 Task: Sort the unsolved tickets in your groups, order by Request date in descending order.
Action: Mouse moved to (22, 324)
Screenshot: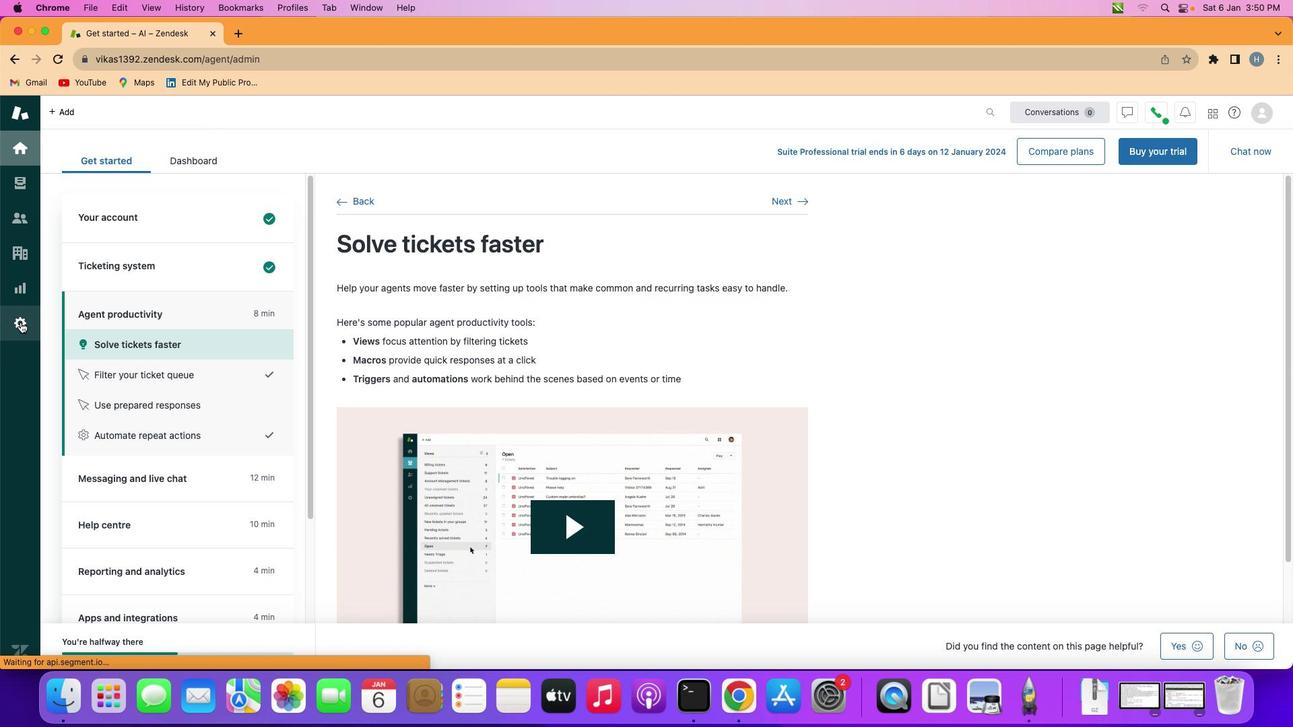 
Action: Mouse pressed left at (22, 324)
Screenshot: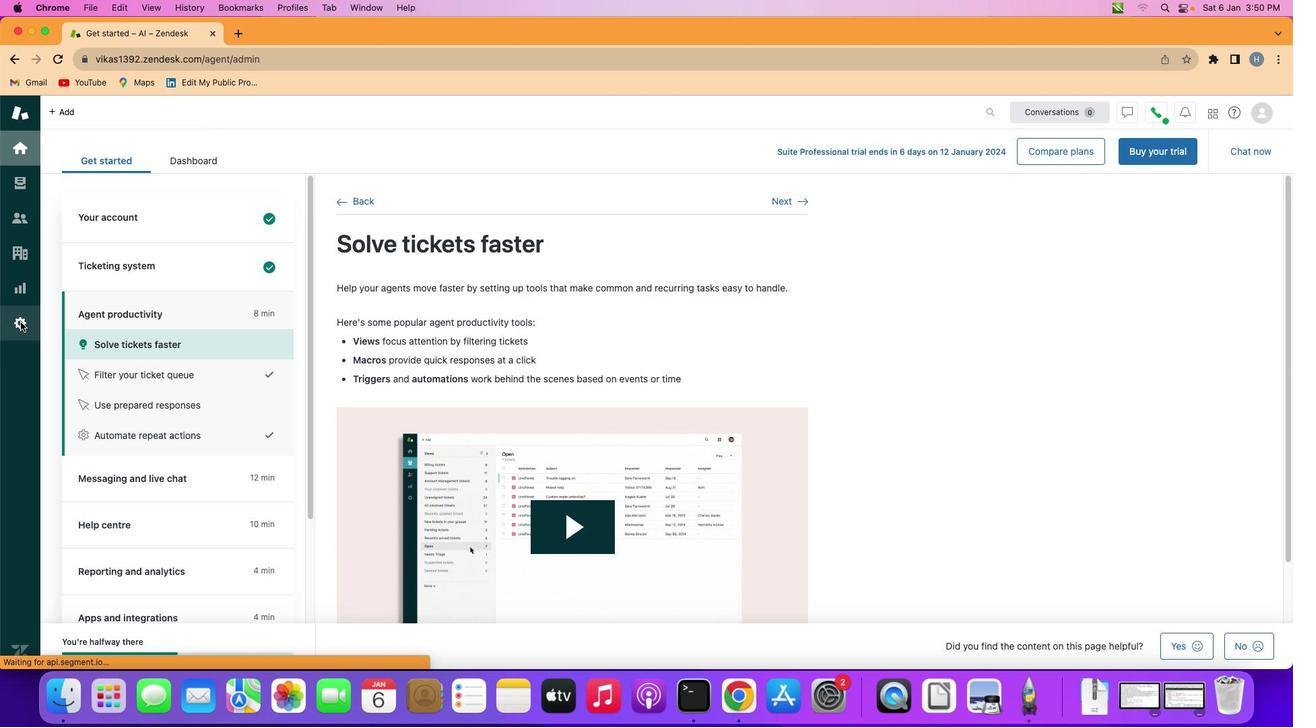 
Action: Mouse moved to (420, 513)
Screenshot: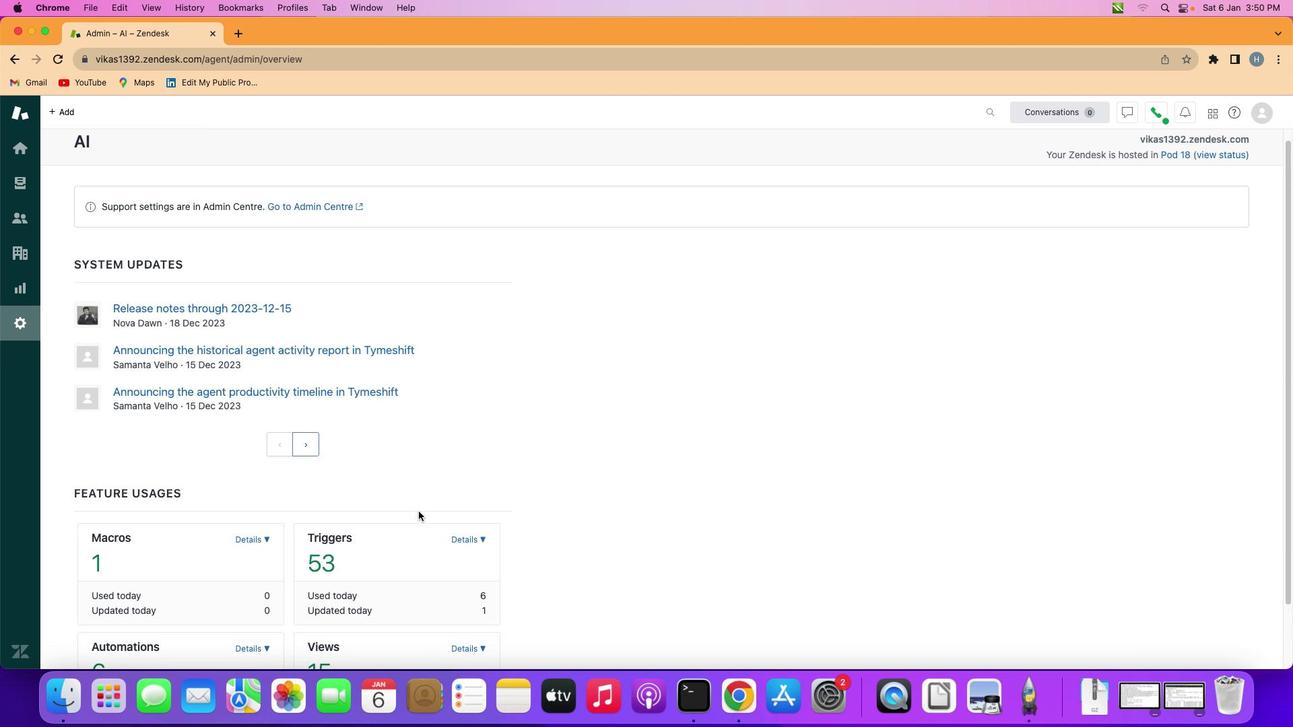 
Action: Mouse scrolled (420, 513) with delta (2, 1)
Screenshot: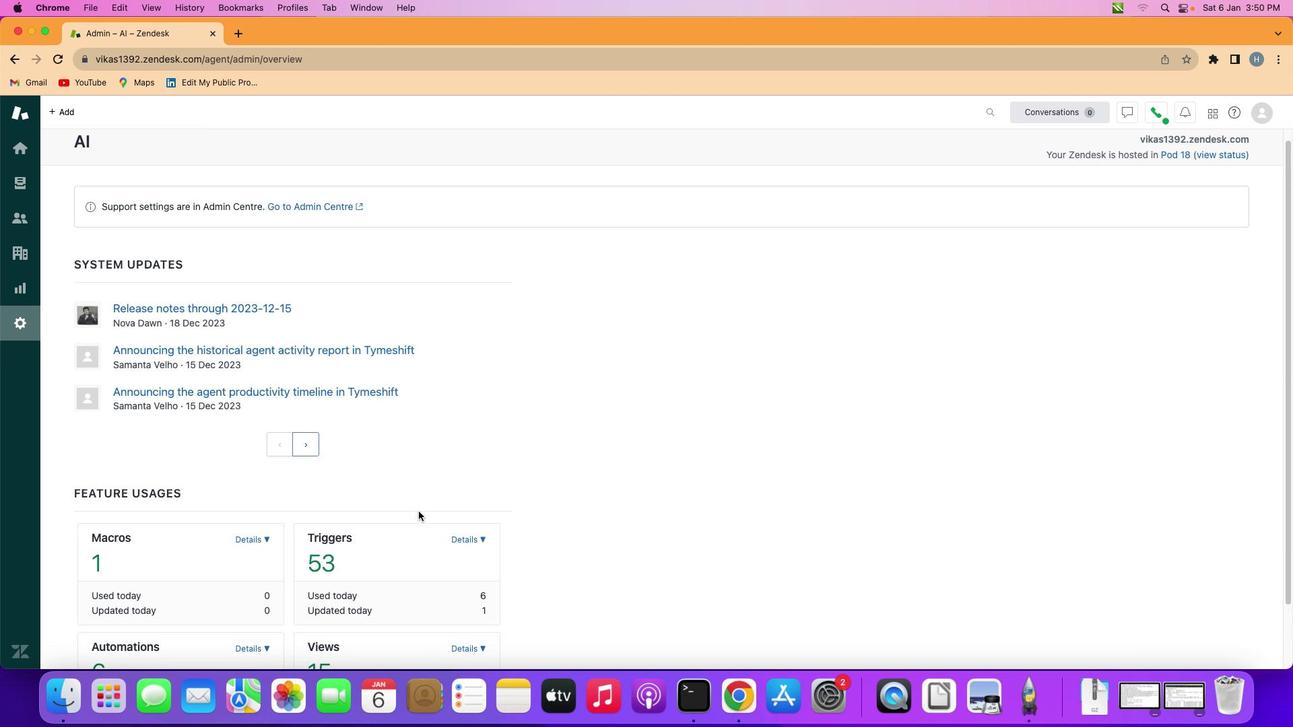 
Action: Mouse scrolled (420, 513) with delta (2, 1)
Screenshot: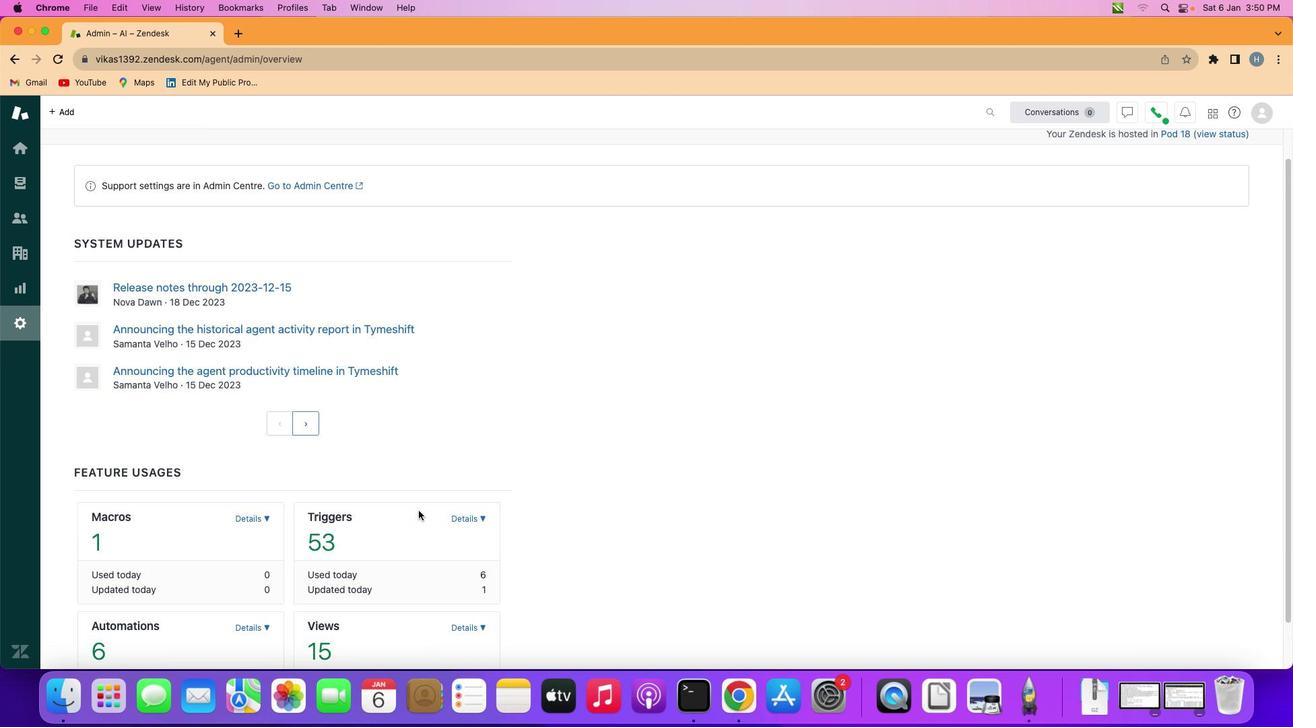 
Action: Mouse scrolled (420, 513) with delta (2, 1)
Screenshot: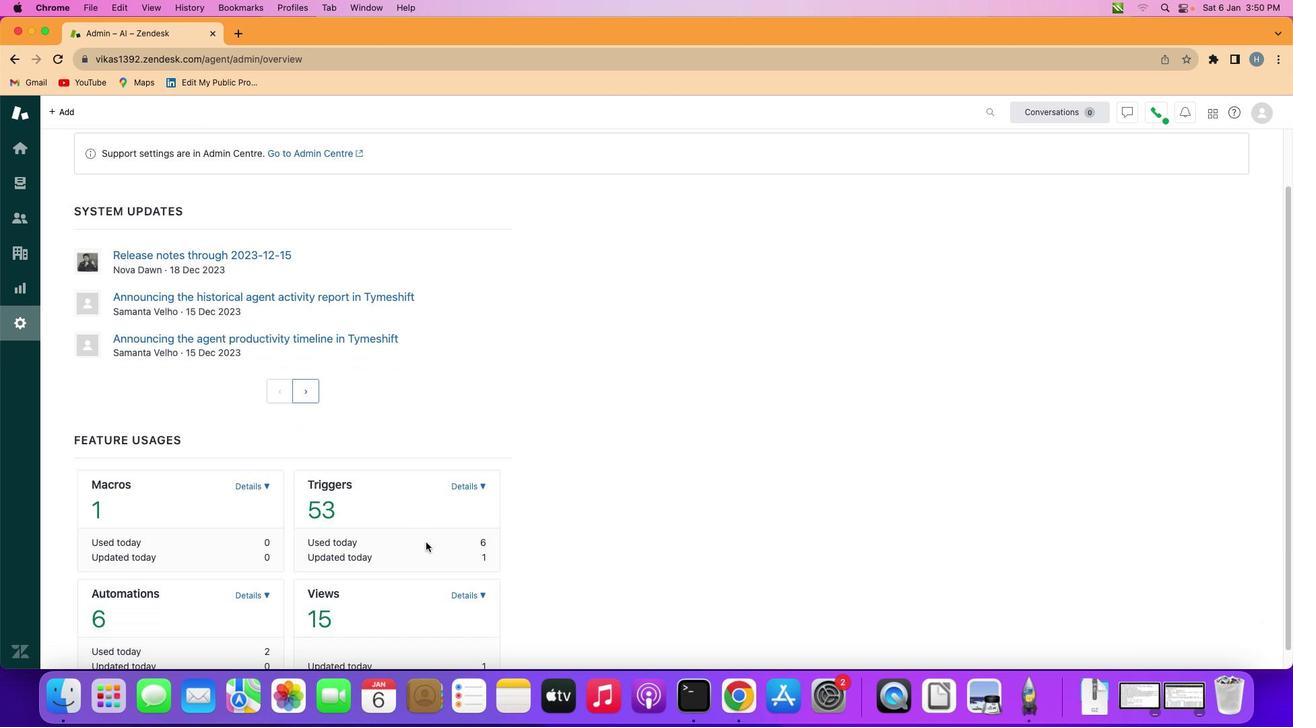 
Action: Mouse scrolled (420, 513) with delta (2, 1)
Screenshot: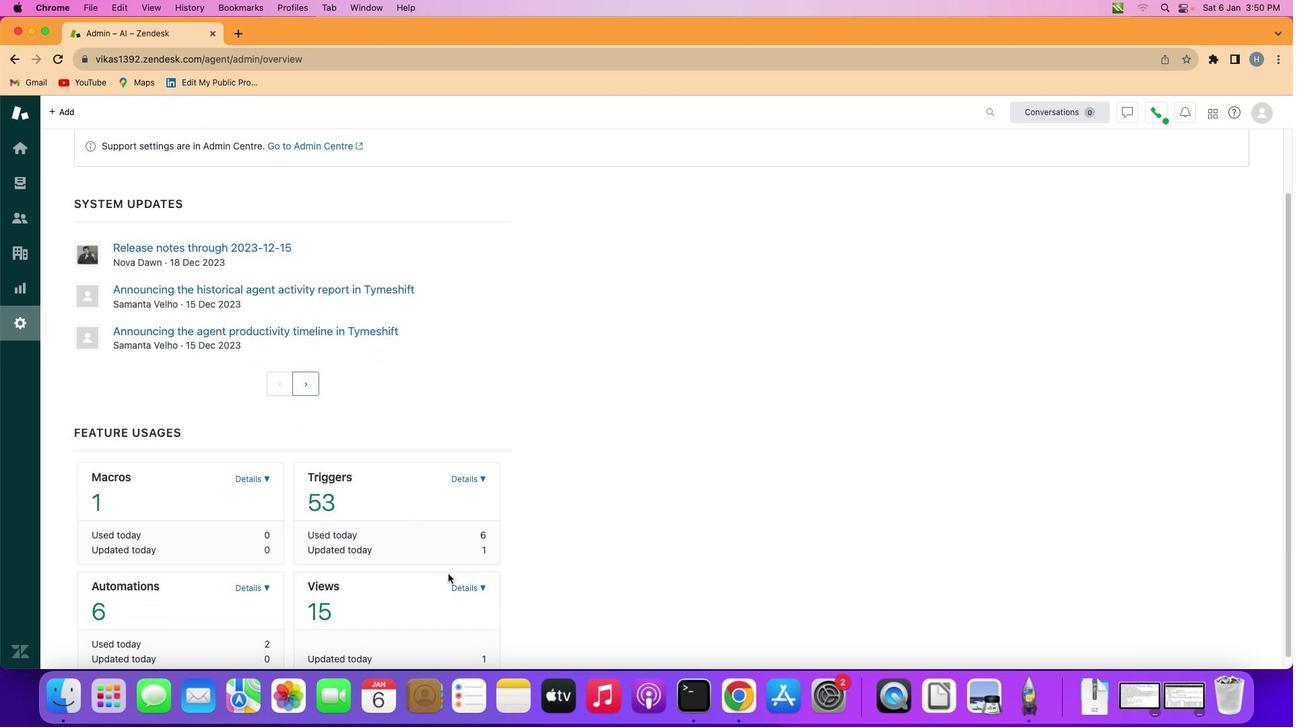 
Action: Mouse moved to (470, 590)
Screenshot: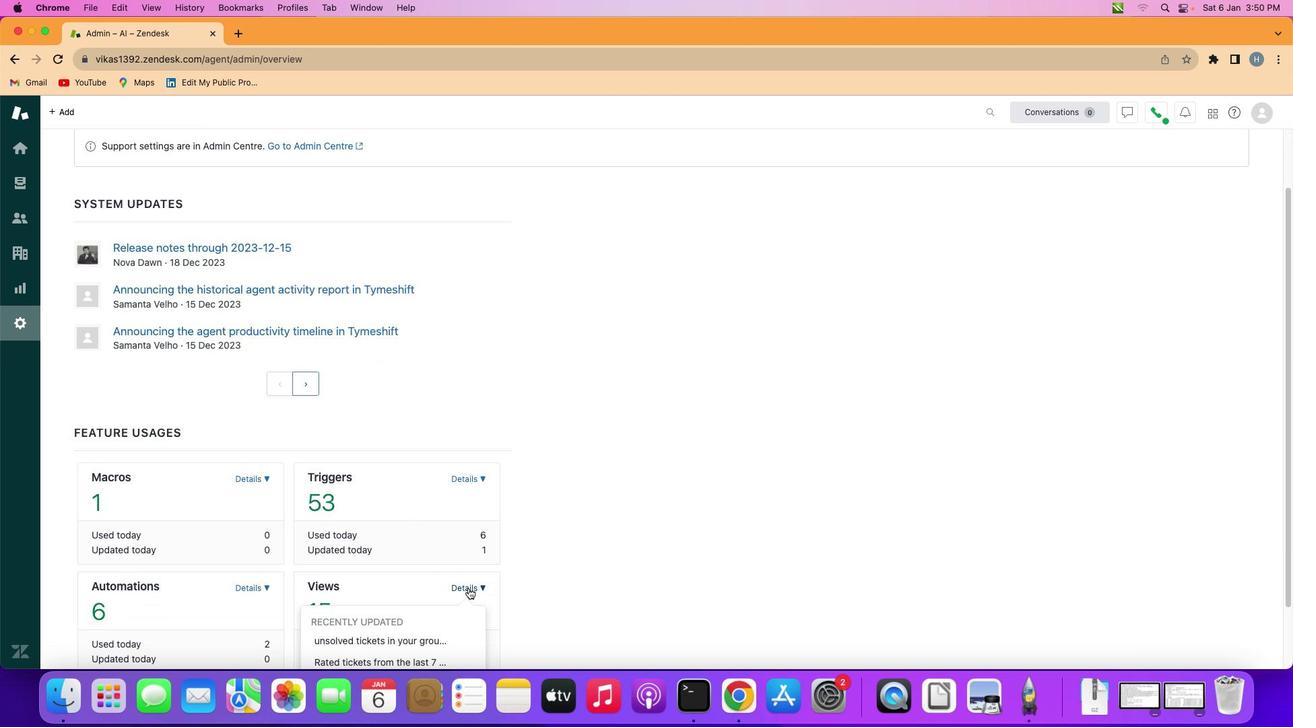 
Action: Mouse pressed left at (470, 590)
Screenshot: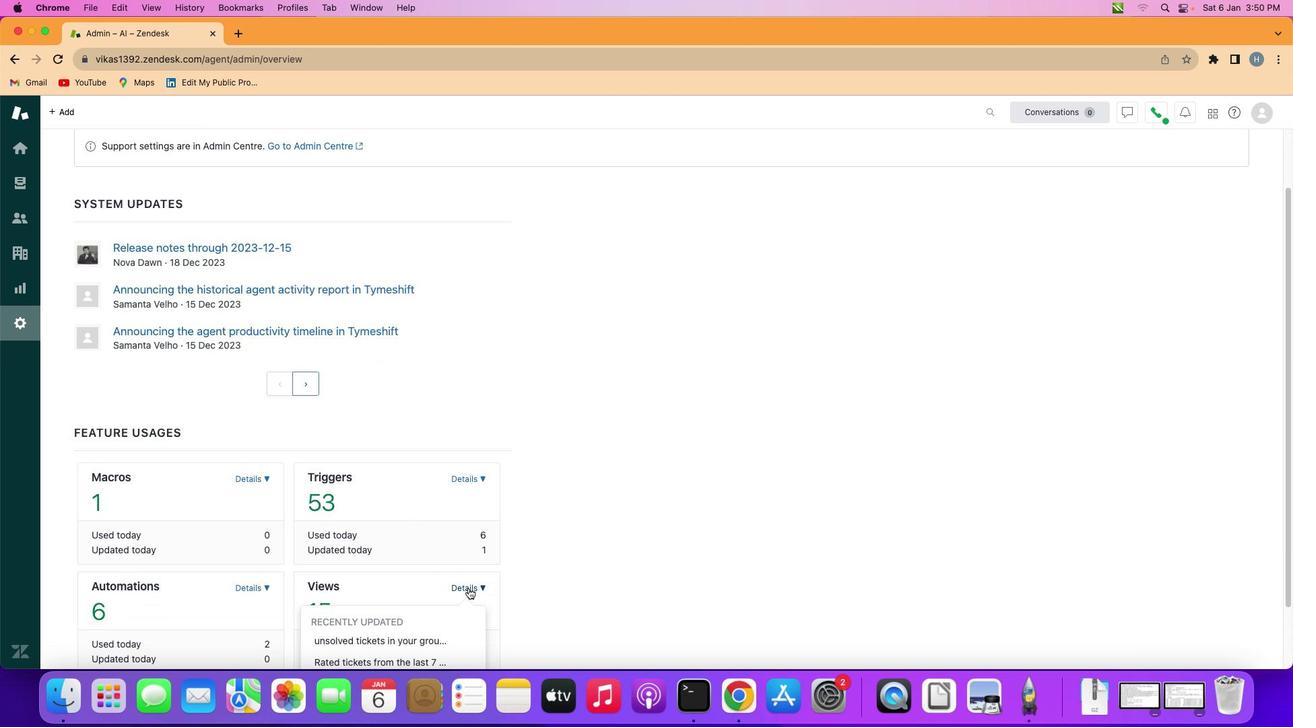 
Action: Mouse moved to (407, 643)
Screenshot: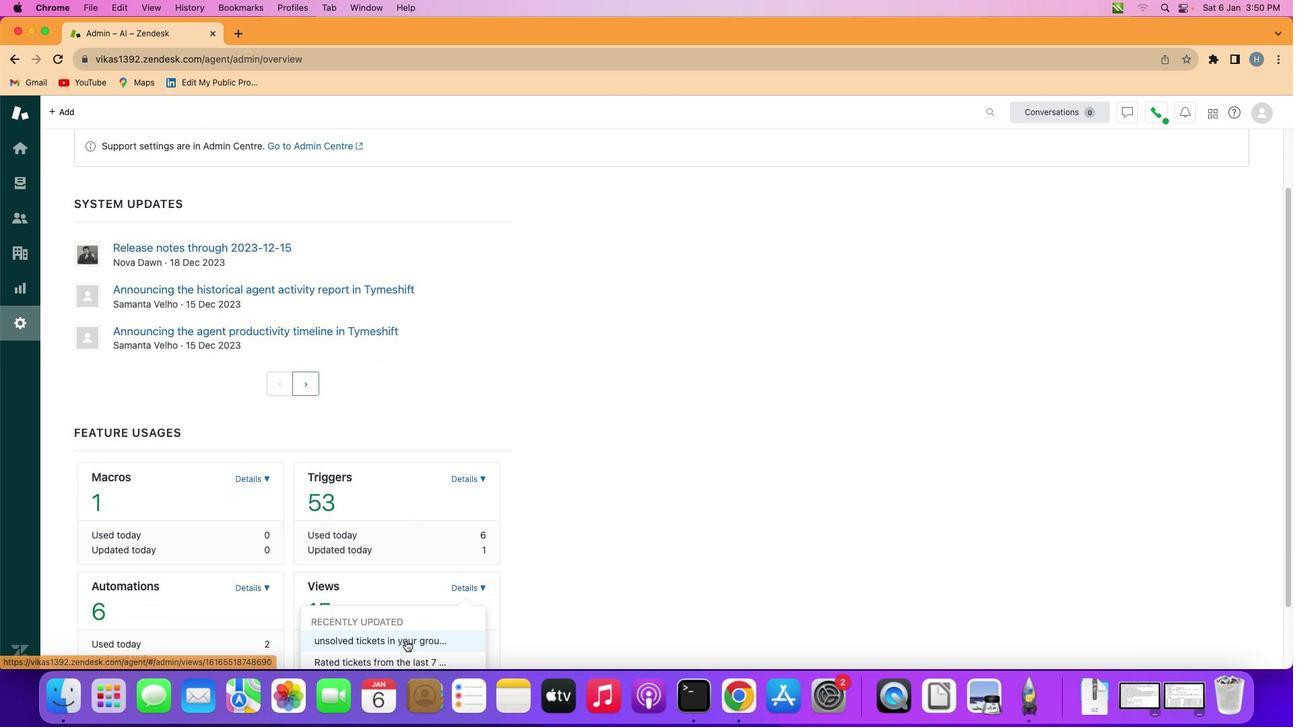 
Action: Mouse pressed left at (407, 643)
Screenshot: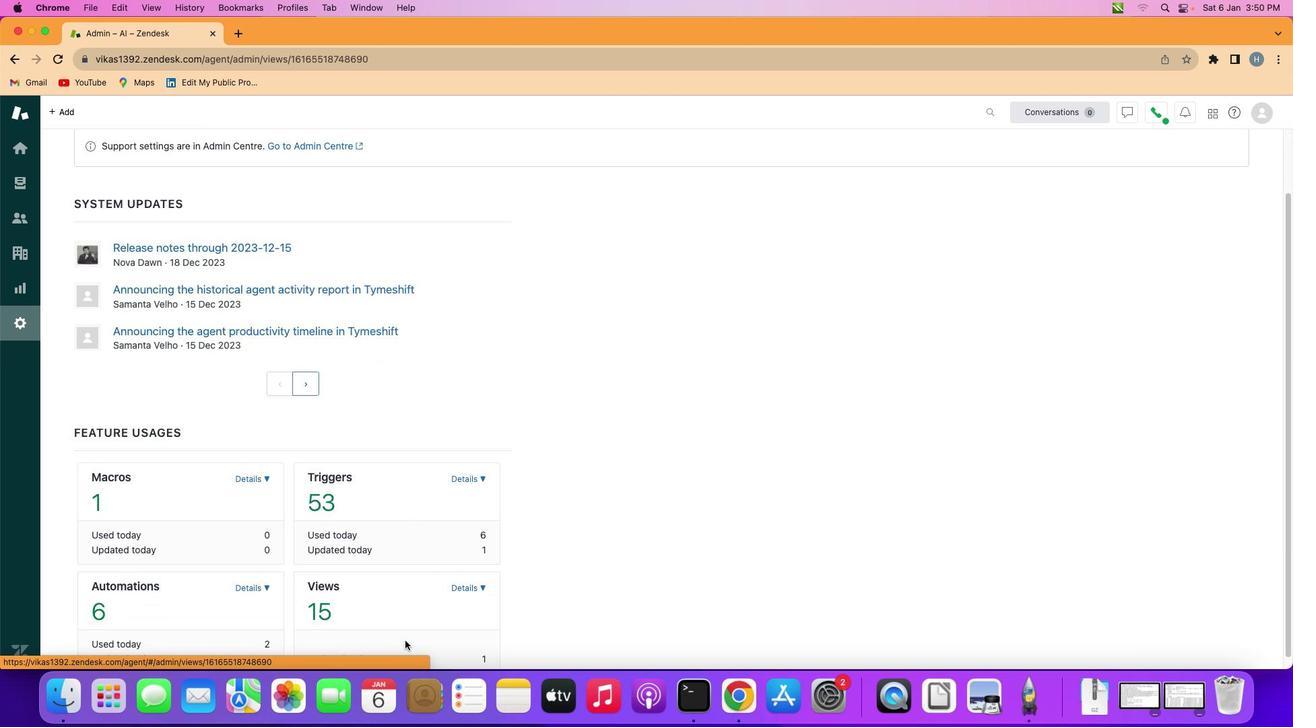 
Action: Mouse moved to (441, 542)
Screenshot: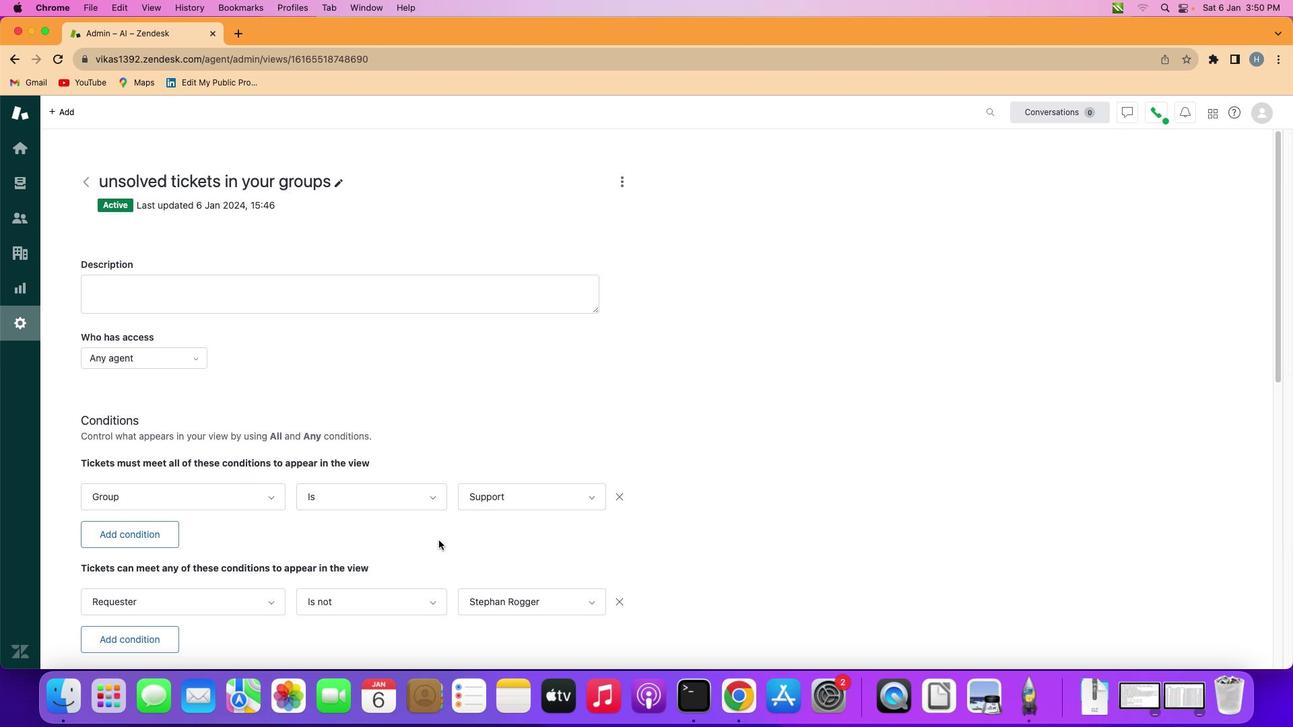 
Action: Mouse scrolled (441, 542) with delta (2, 1)
Screenshot: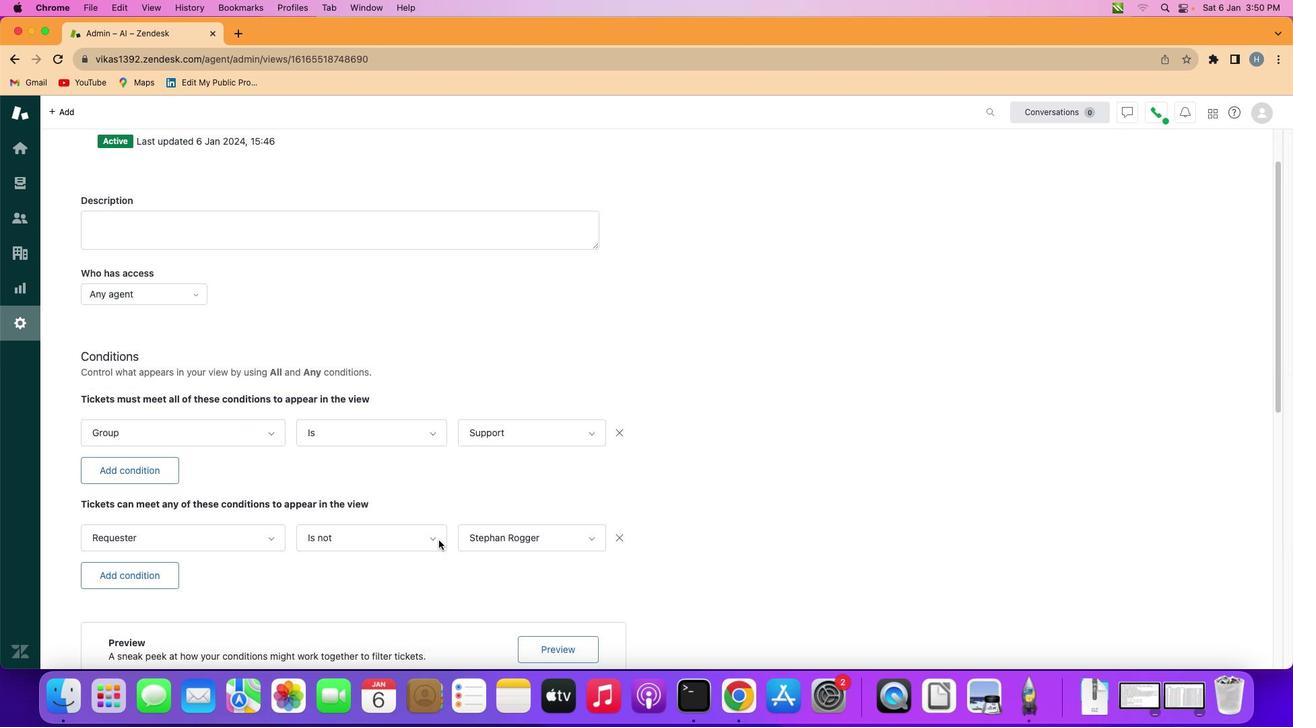 
Action: Mouse scrolled (441, 542) with delta (2, 2)
Screenshot: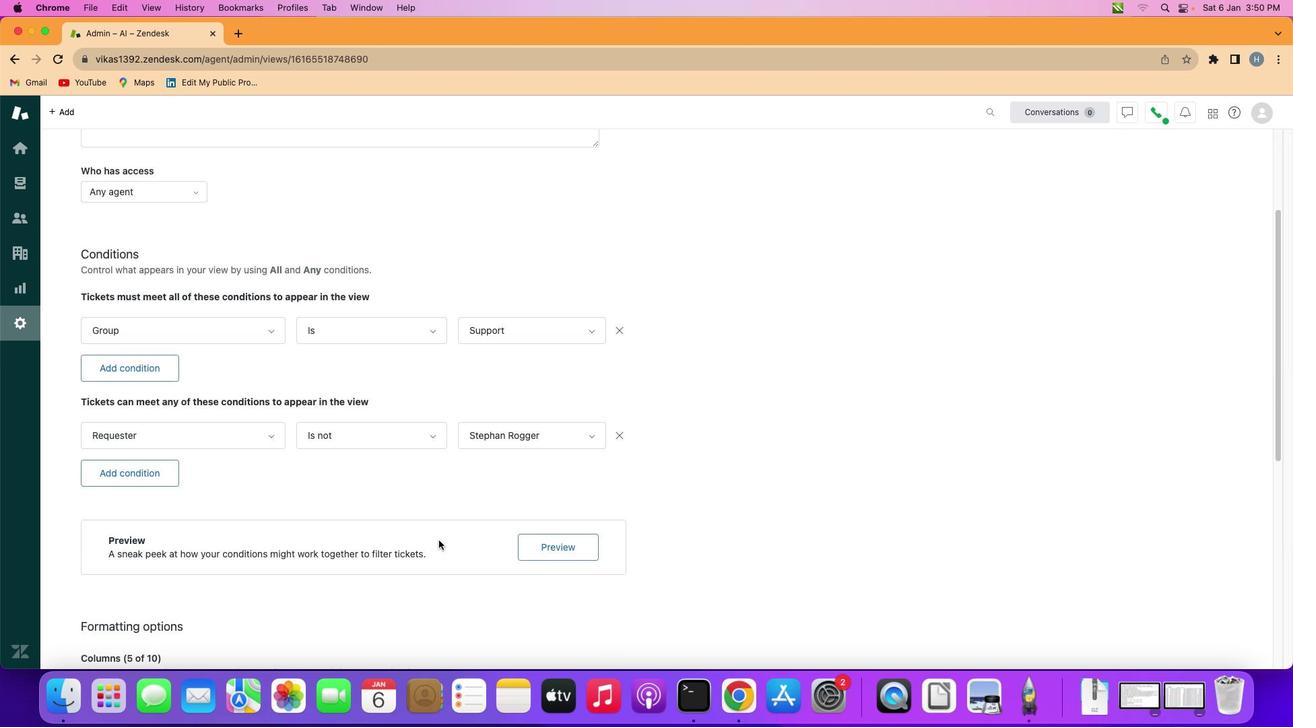 
Action: Mouse scrolled (441, 542) with delta (2, 0)
Screenshot: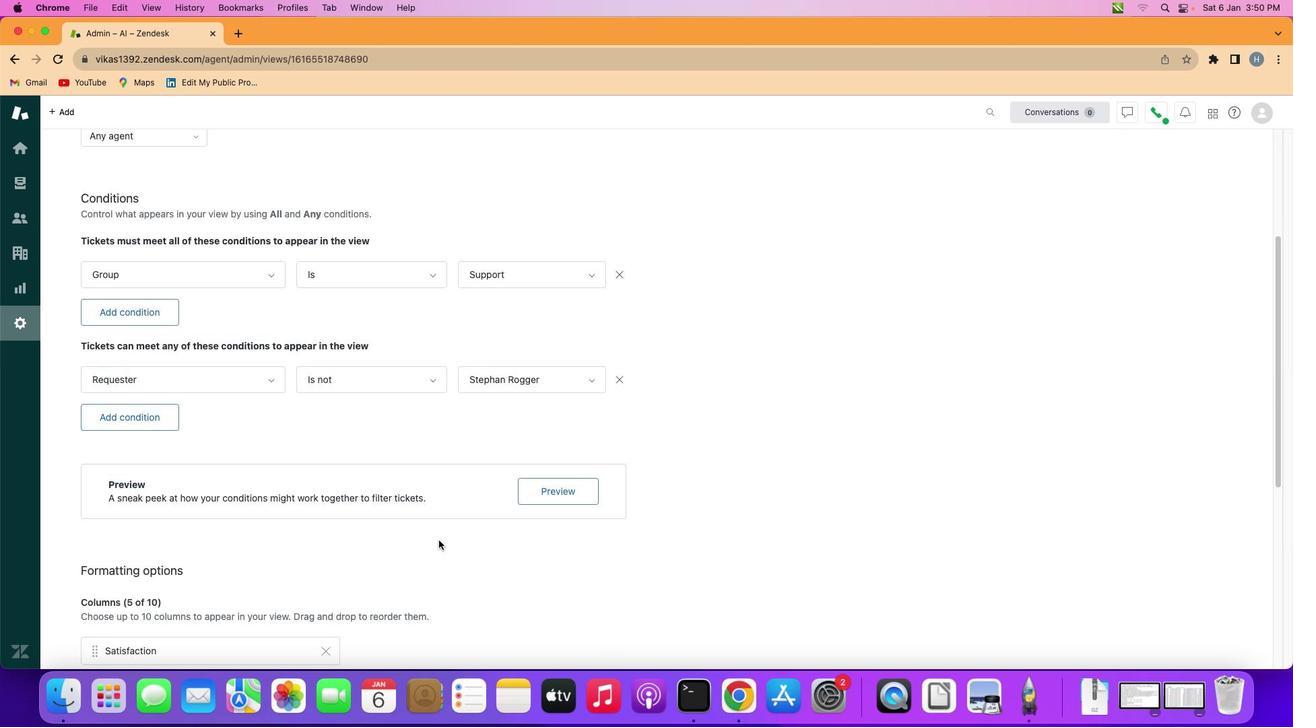 
Action: Mouse scrolled (441, 542) with delta (2, 0)
Screenshot: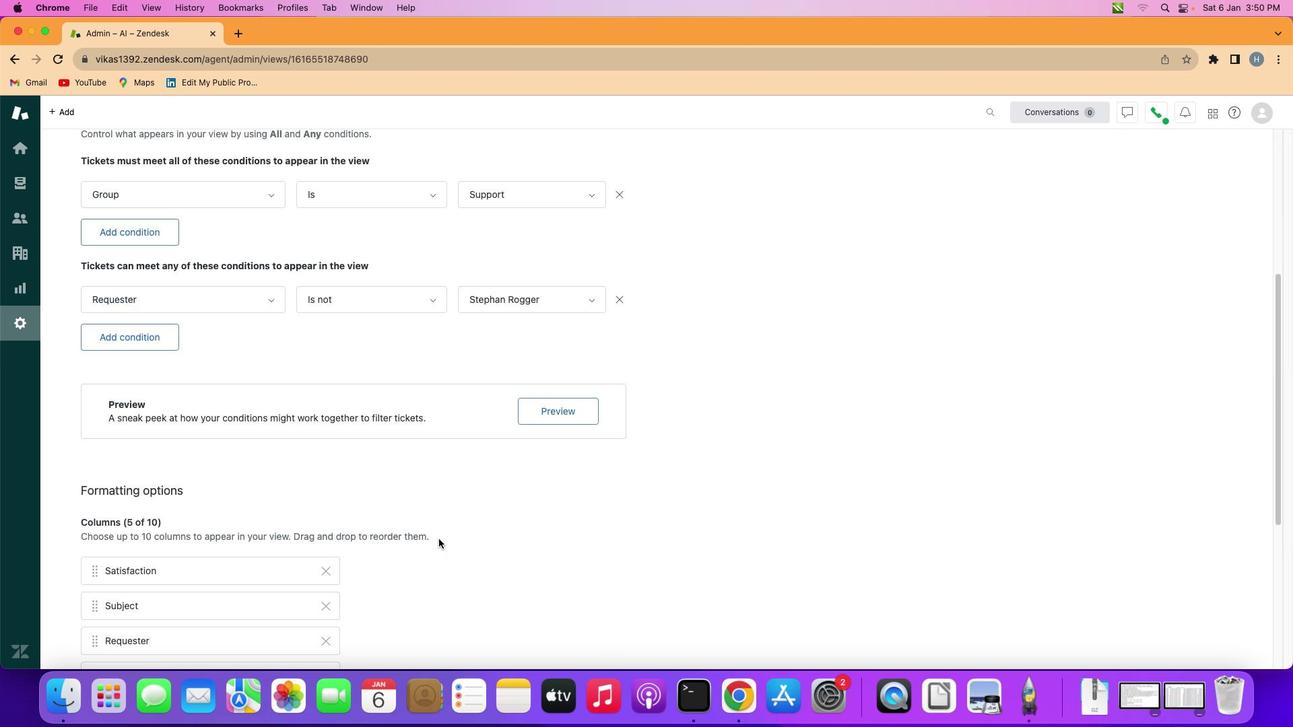 
Action: Mouse scrolled (441, 542) with delta (2, 0)
Screenshot: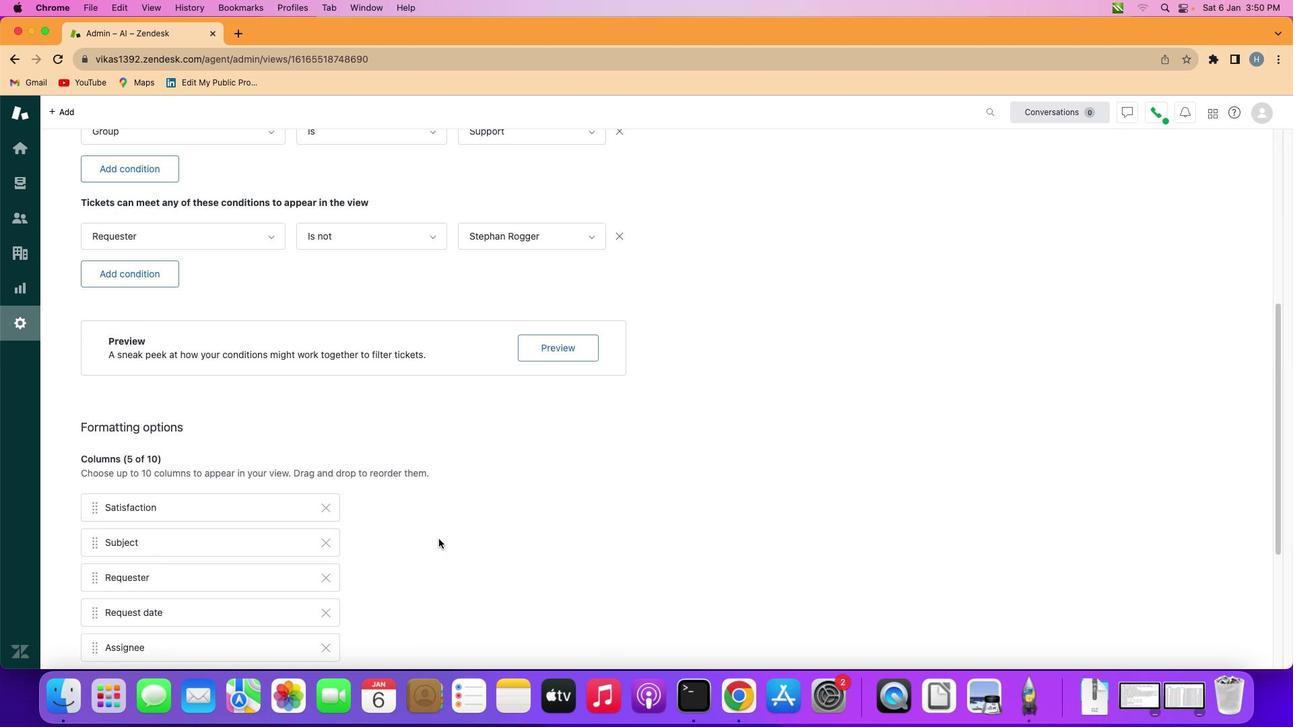 
Action: Mouse scrolled (441, 542) with delta (2, 0)
Screenshot: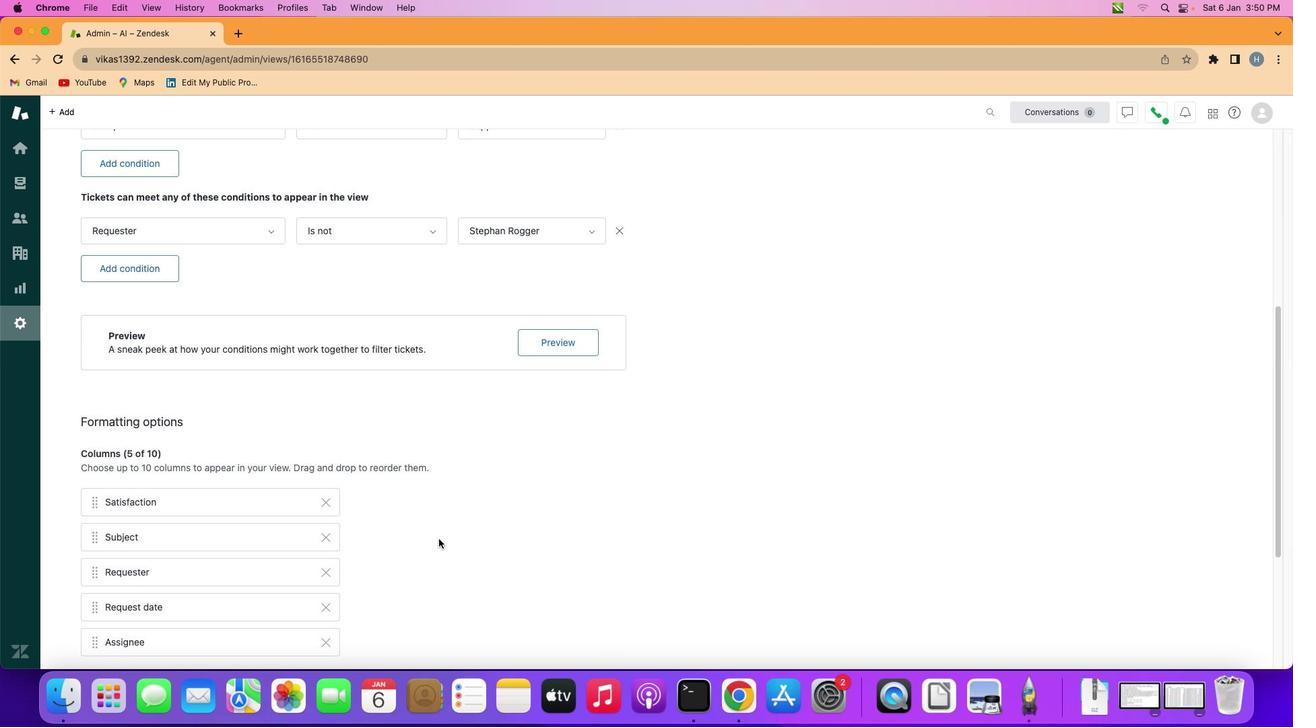 
Action: Mouse moved to (441, 541)
Screenshot: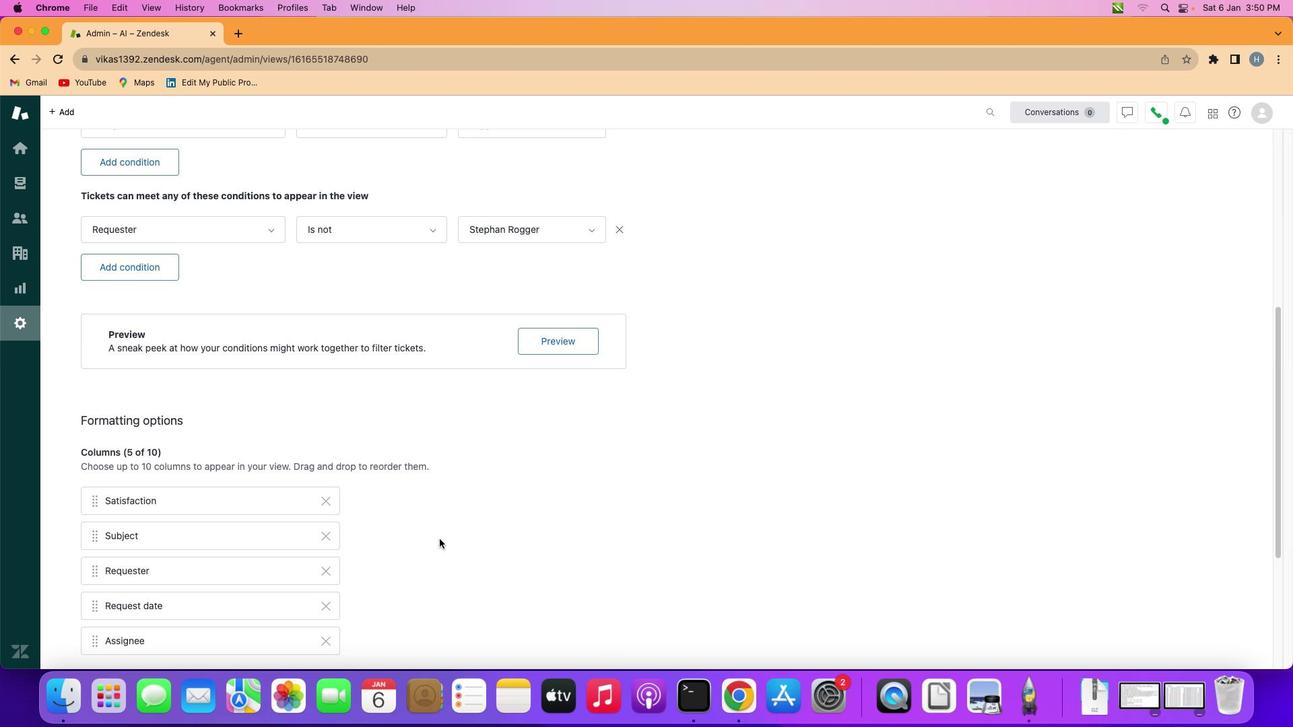 
Action: Mouse scrolled (441, 541) with delta (2, 1)
Screenshot: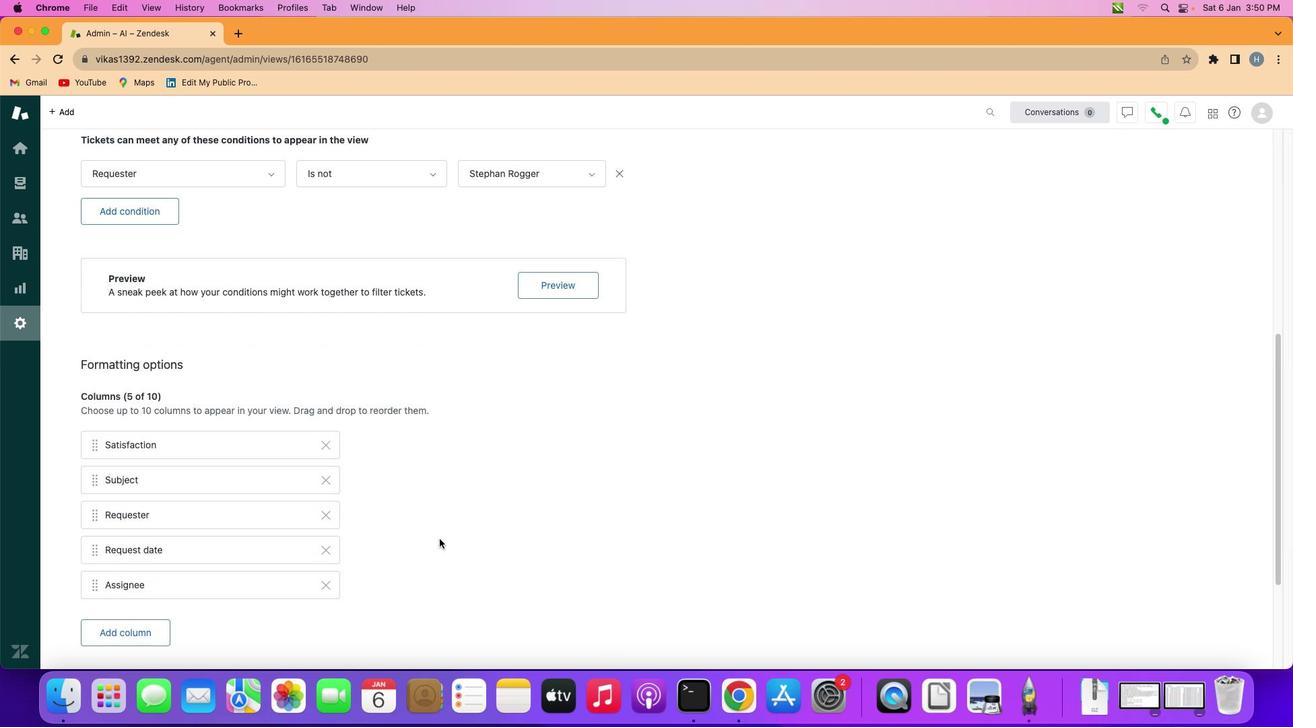 
Action: Mouse scrolled (441, 541) with delta (2, 1)
Screenshot: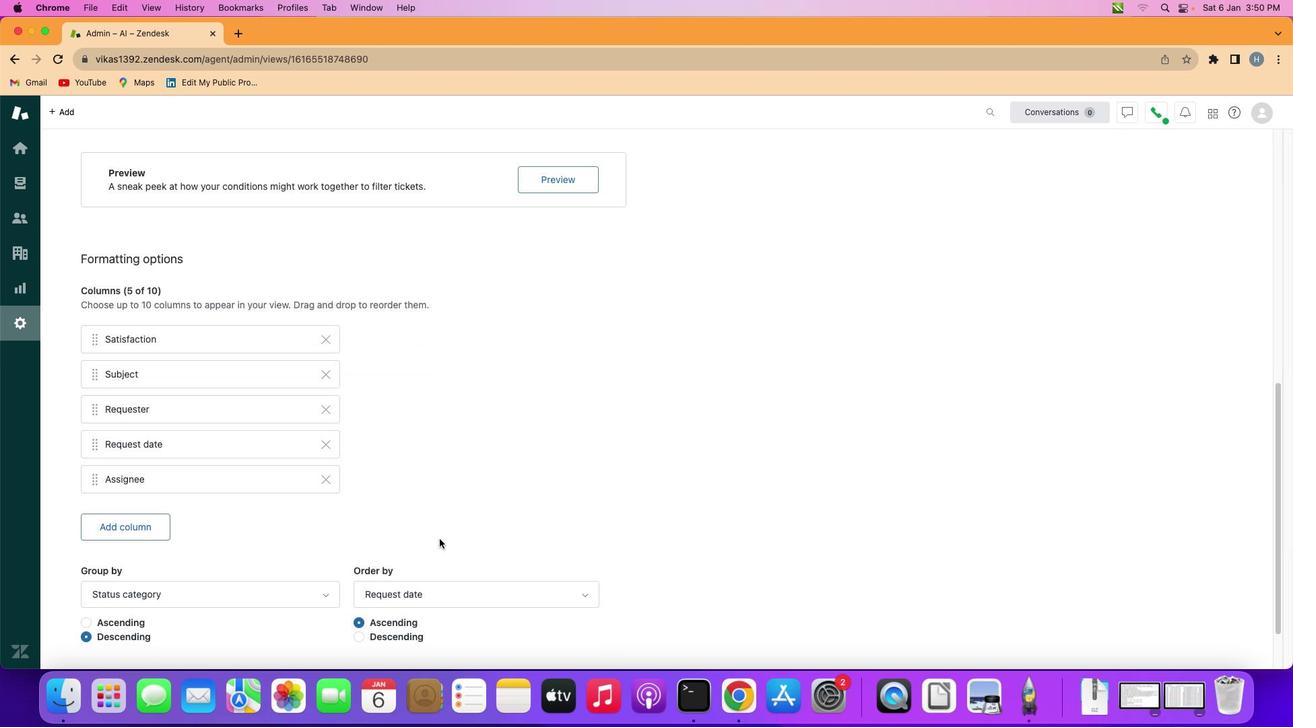 
Action: Mouse scrolled (441, 541) with delta (2, 1)
Screenshot: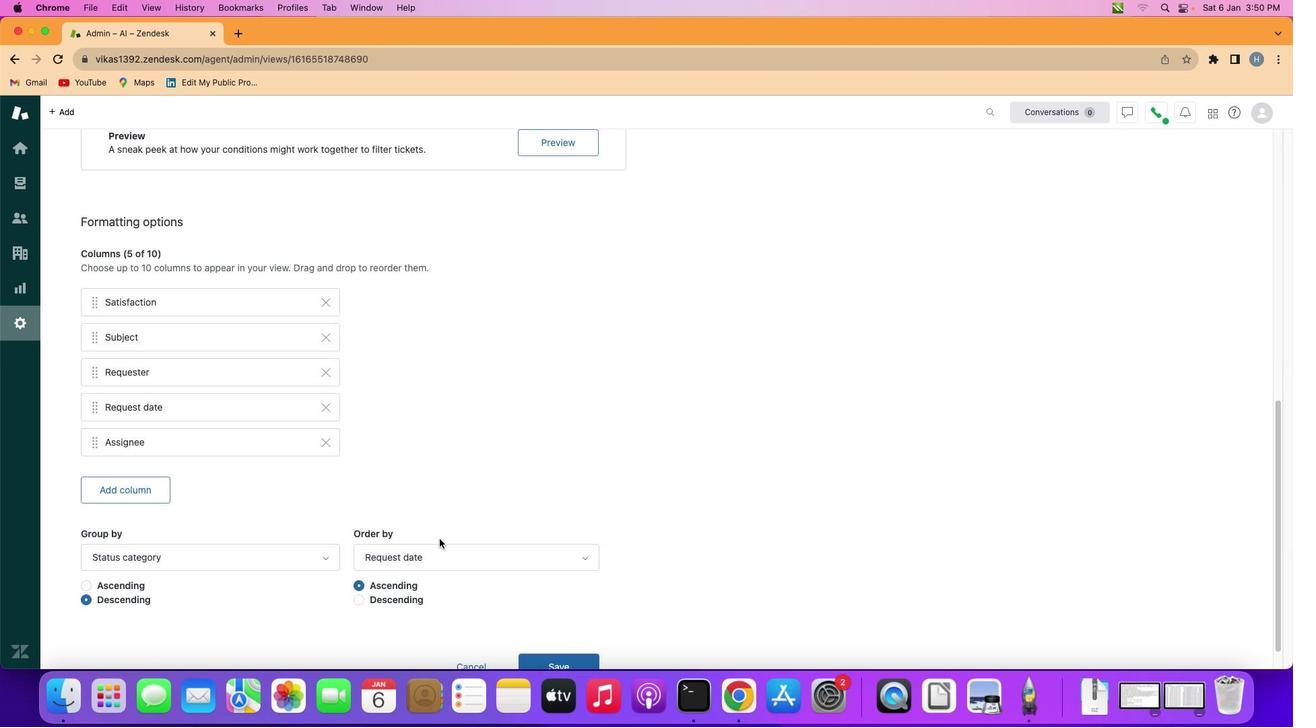 
Action: Mouse scrolled (441, 541) with delta (2, 0)
Screenshot: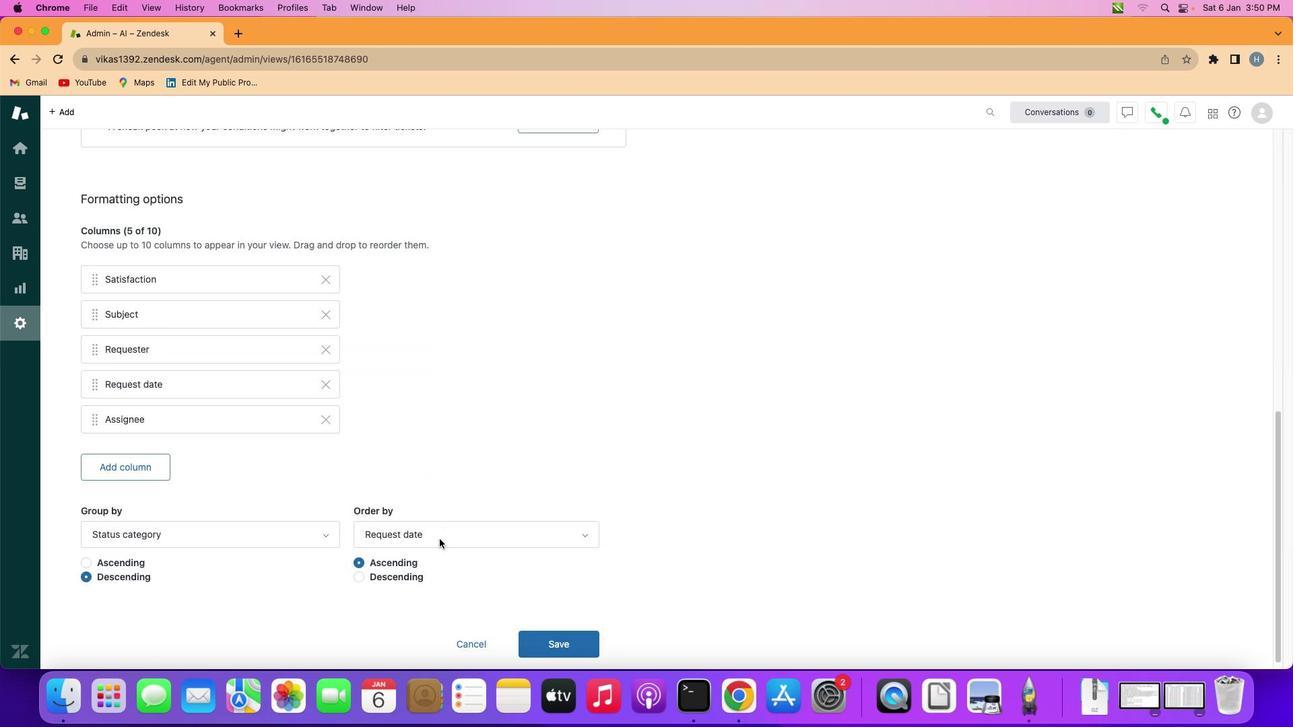 
Action: Mouse scrolled (441, 541) with delta (2, 0)
Screenshot: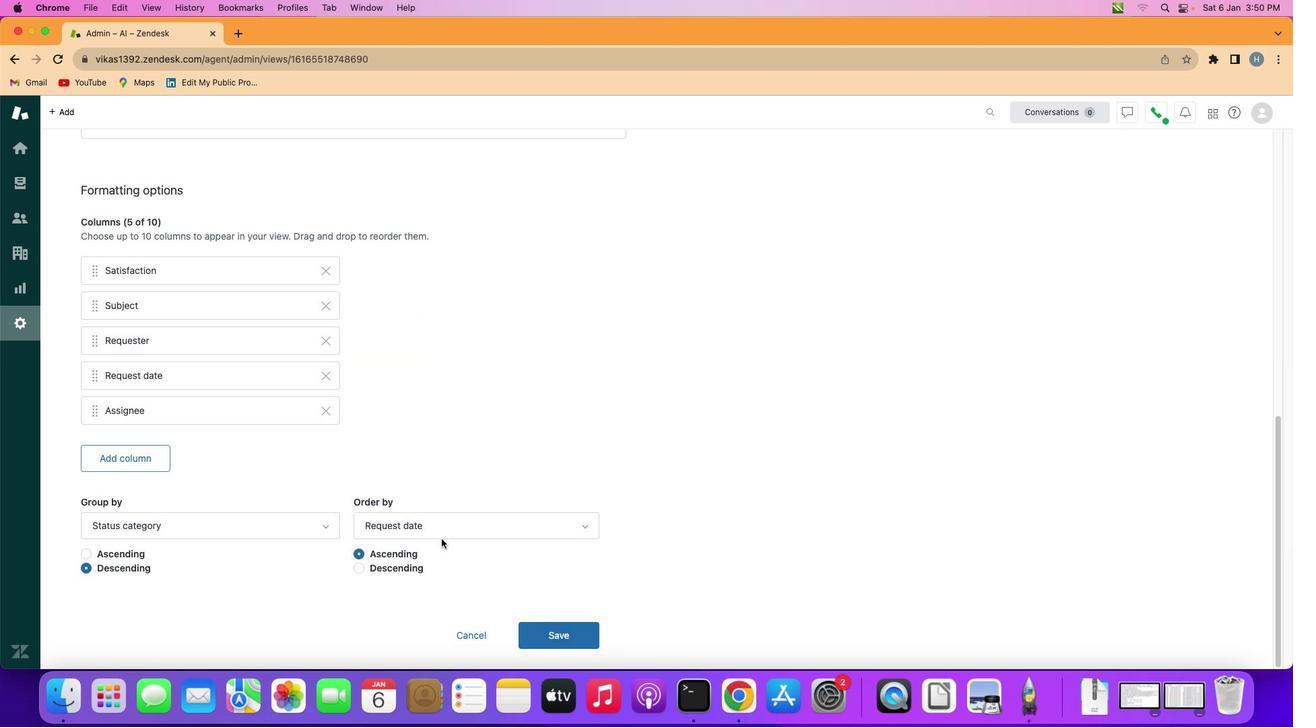 
Action: Mouse moved to (443, 540)
Screenshot: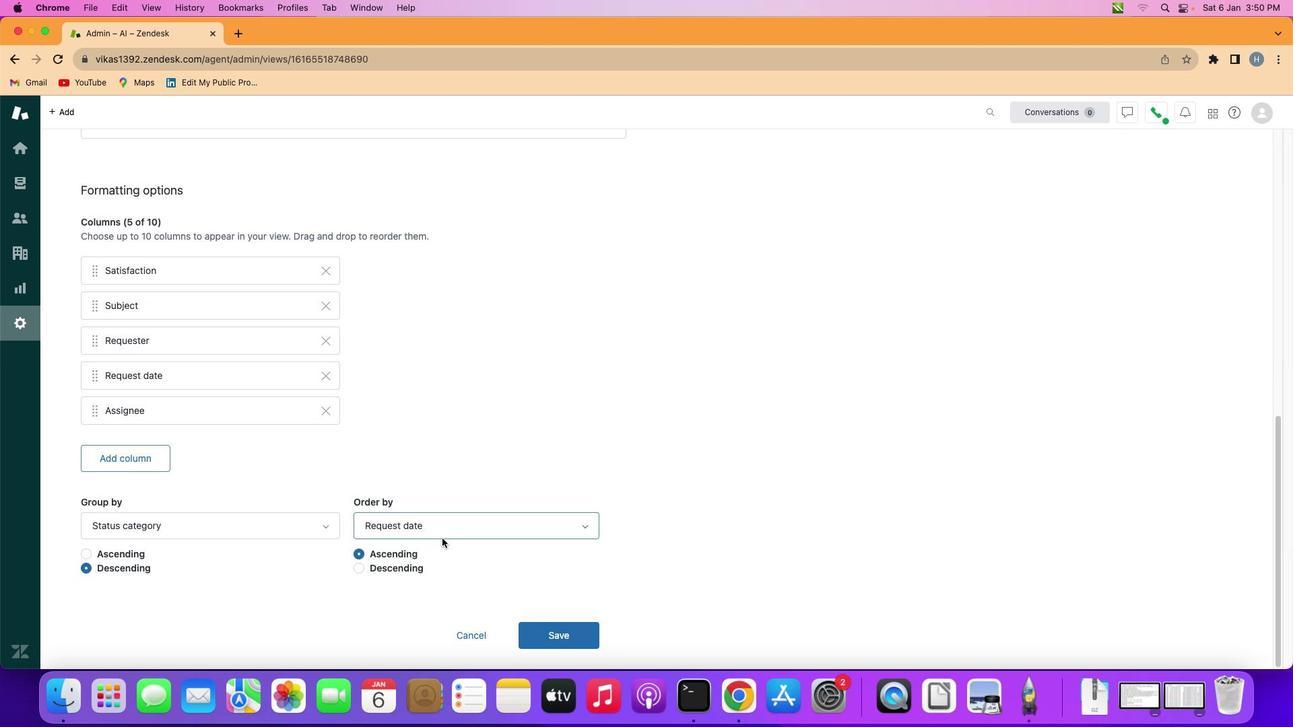 
Action: Mouse scrolled (443, 540) with delta (2, 1)
Screenshot: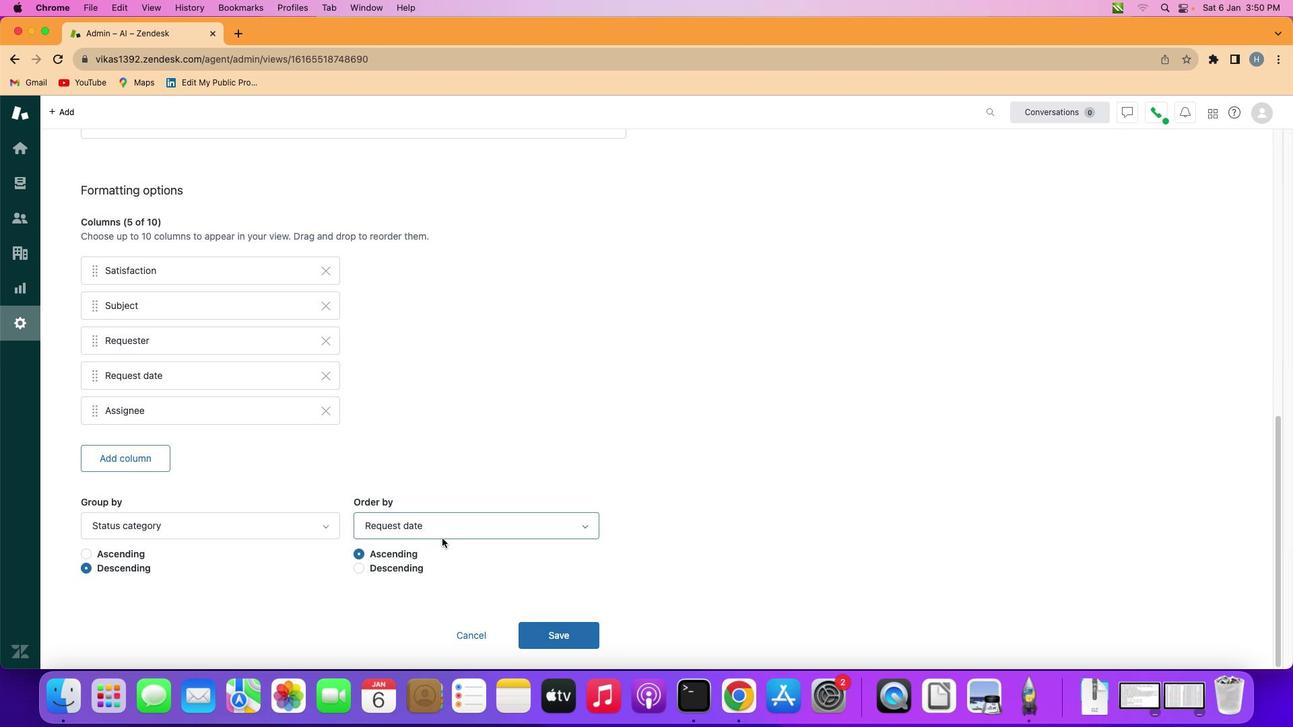 
Action: Mouse moved to (444, 540)
Screenshot: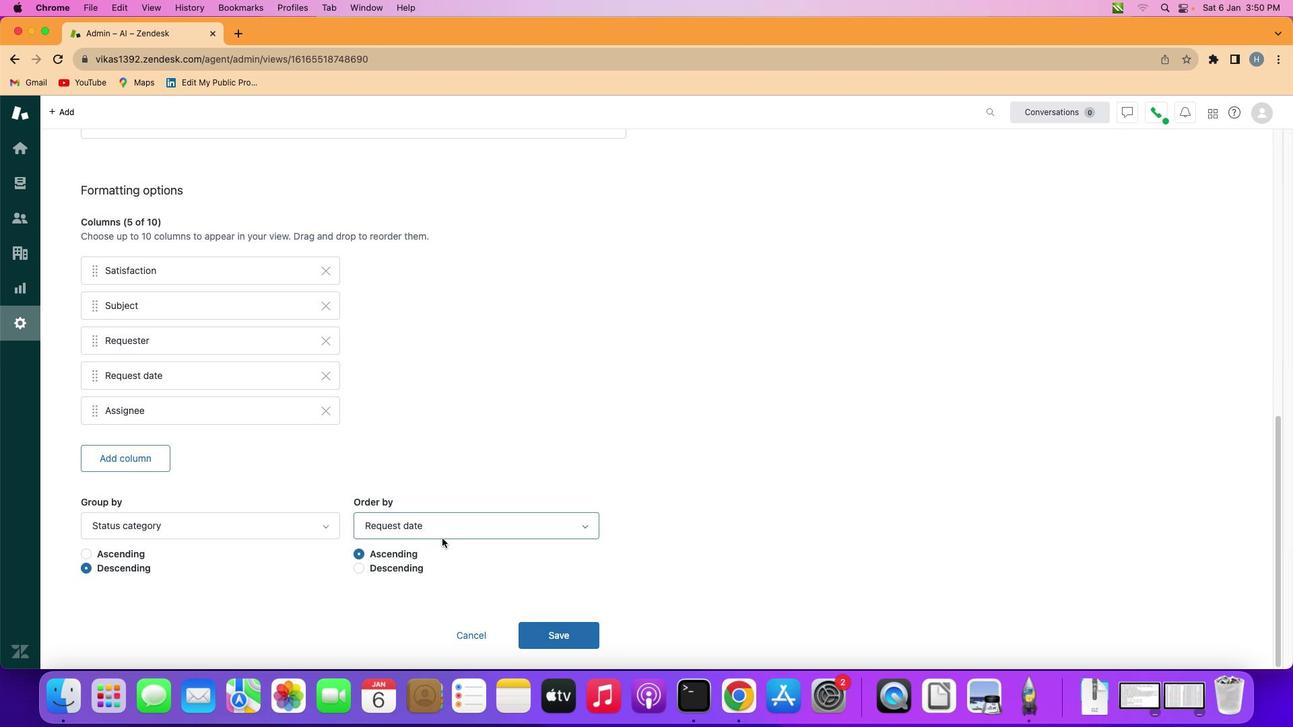 
Action: Mouse scrolled (444, 540) with delta (2, 1)
Screenshot: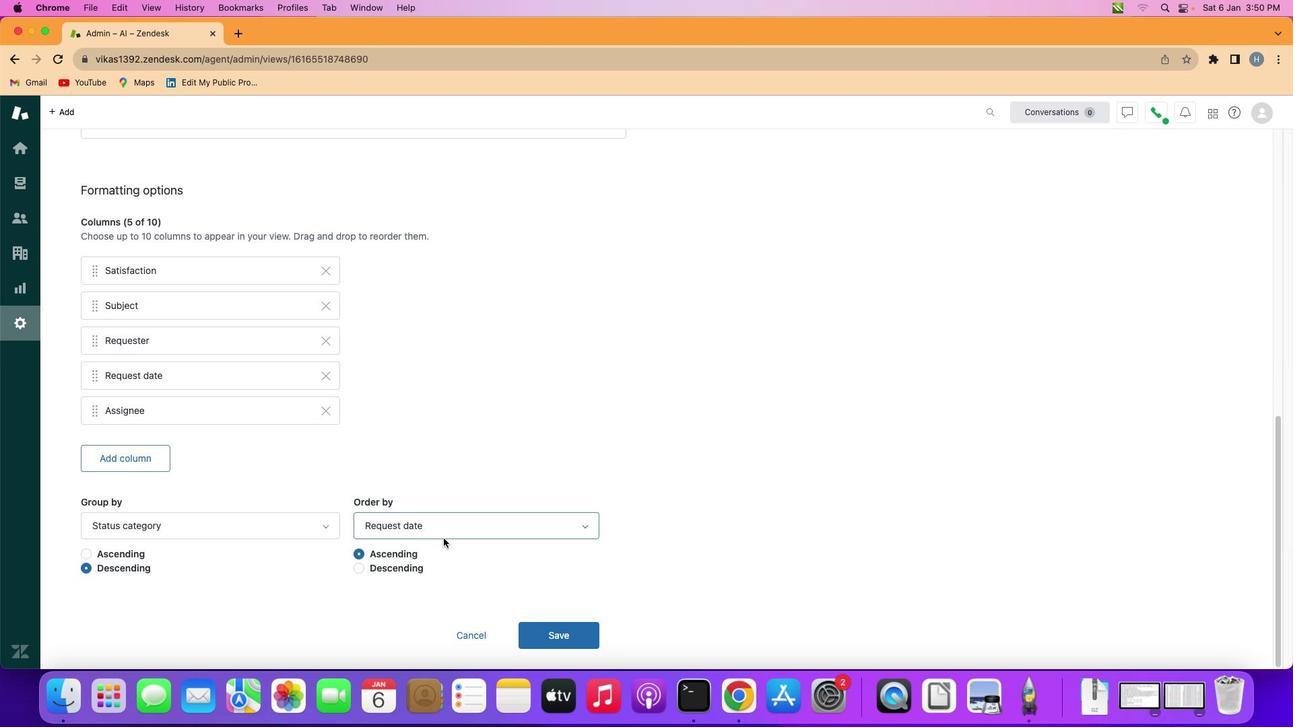 
Action: Mouse scrolled (444, 540) with delta (2, 1)
Screenshot: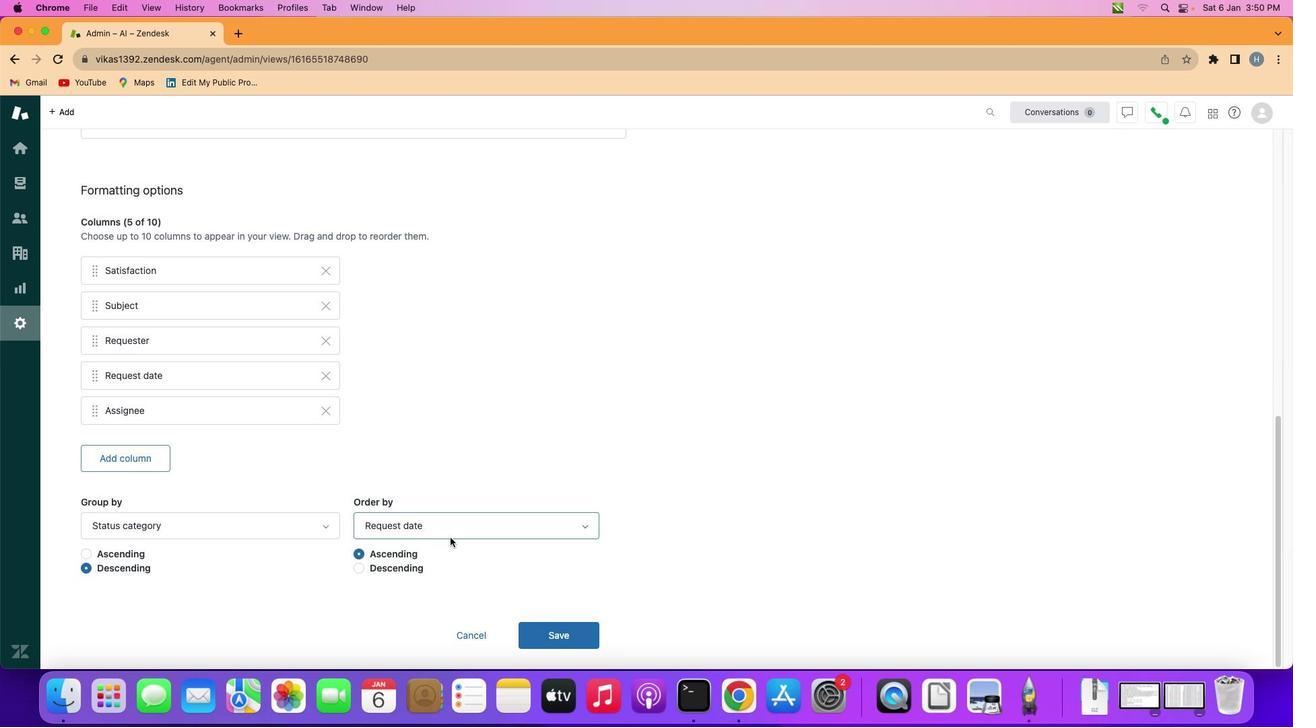 
Action: Mouse scrolled (444, 540) with delta (2, 0)
Screenshot: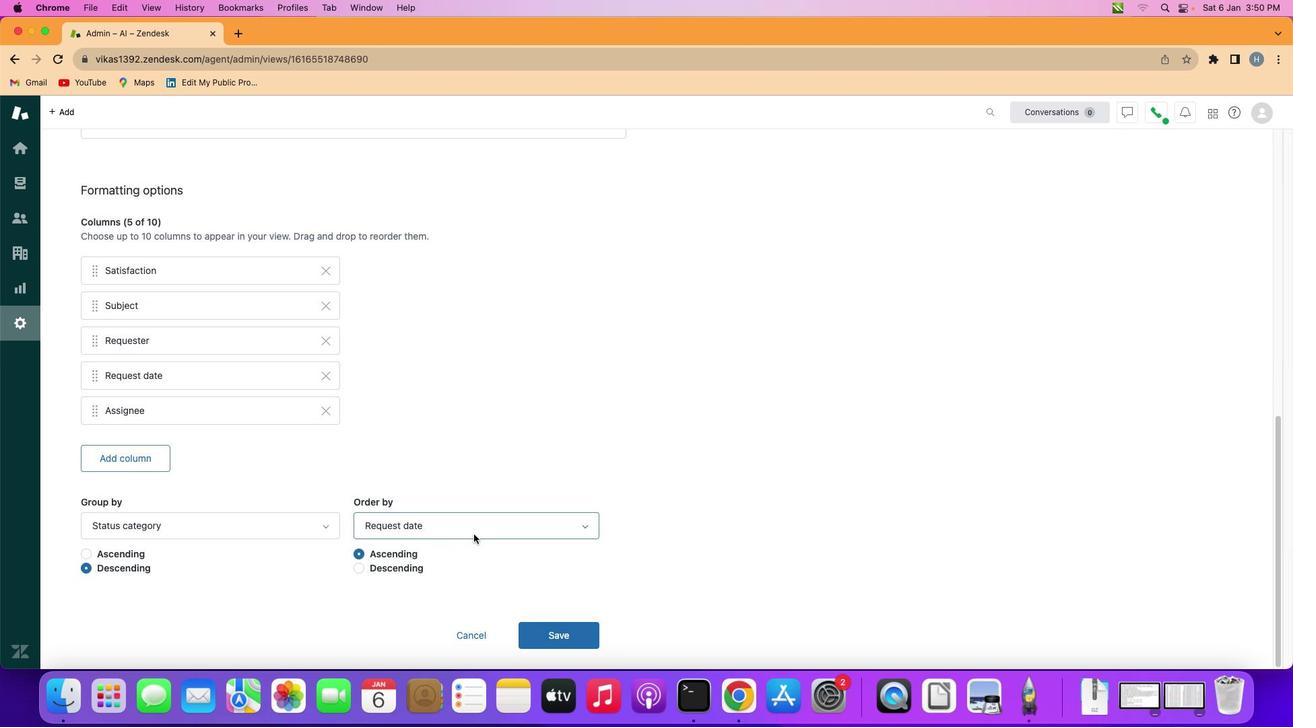 
Action: Mouse moved to (557, 526)
Screenshot: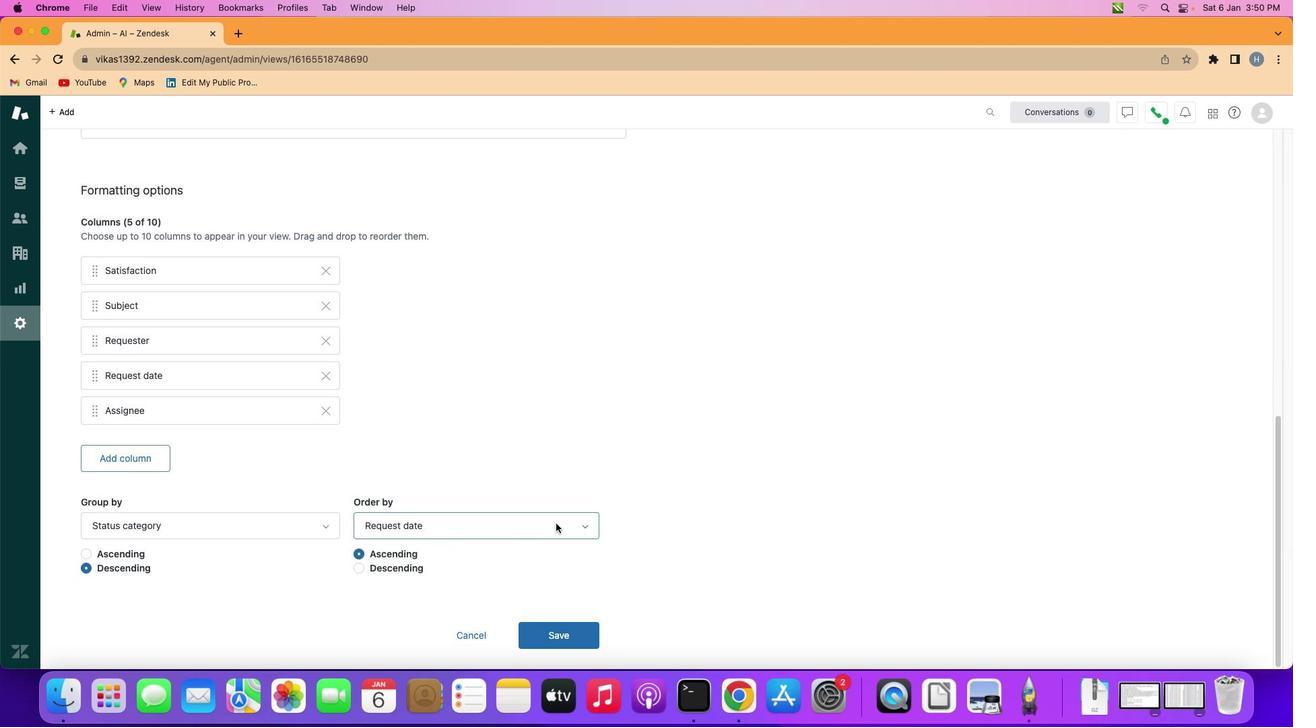 
Action: Mouse pressed left at (557, 526)
Screenshot: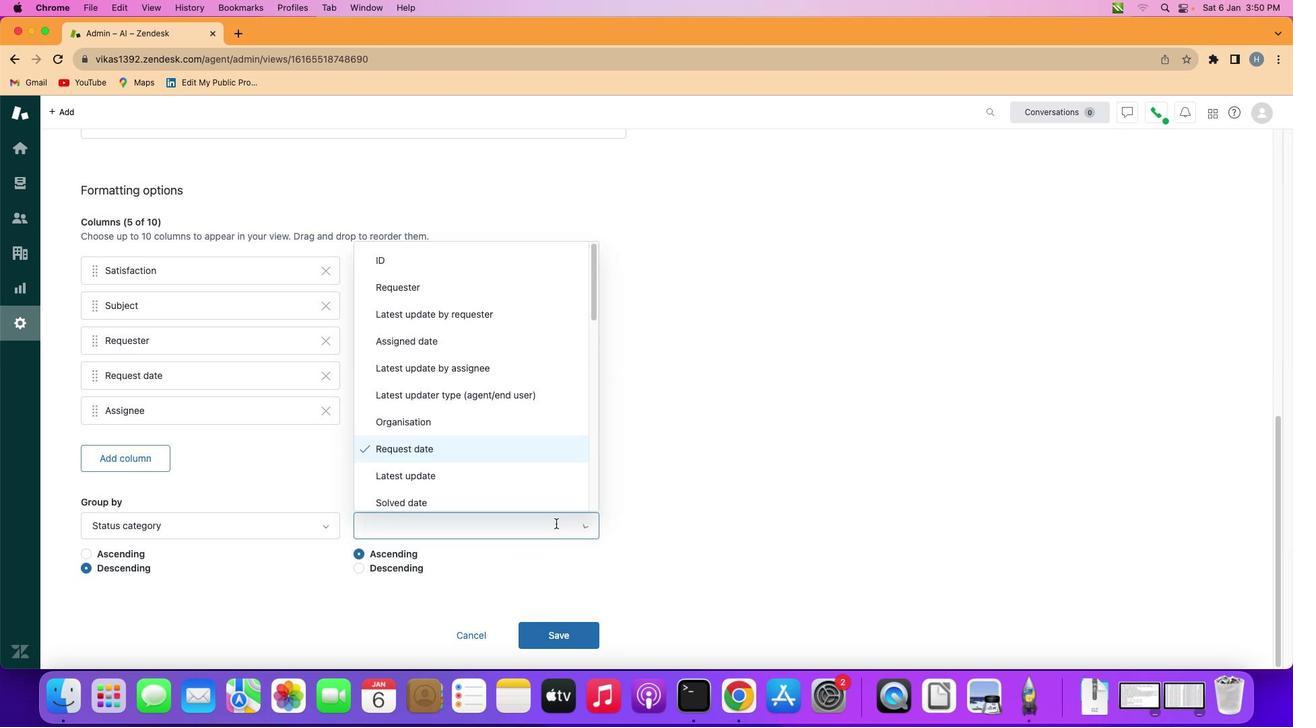 
Action: Mouse moved to (521, 449)
Screenshot: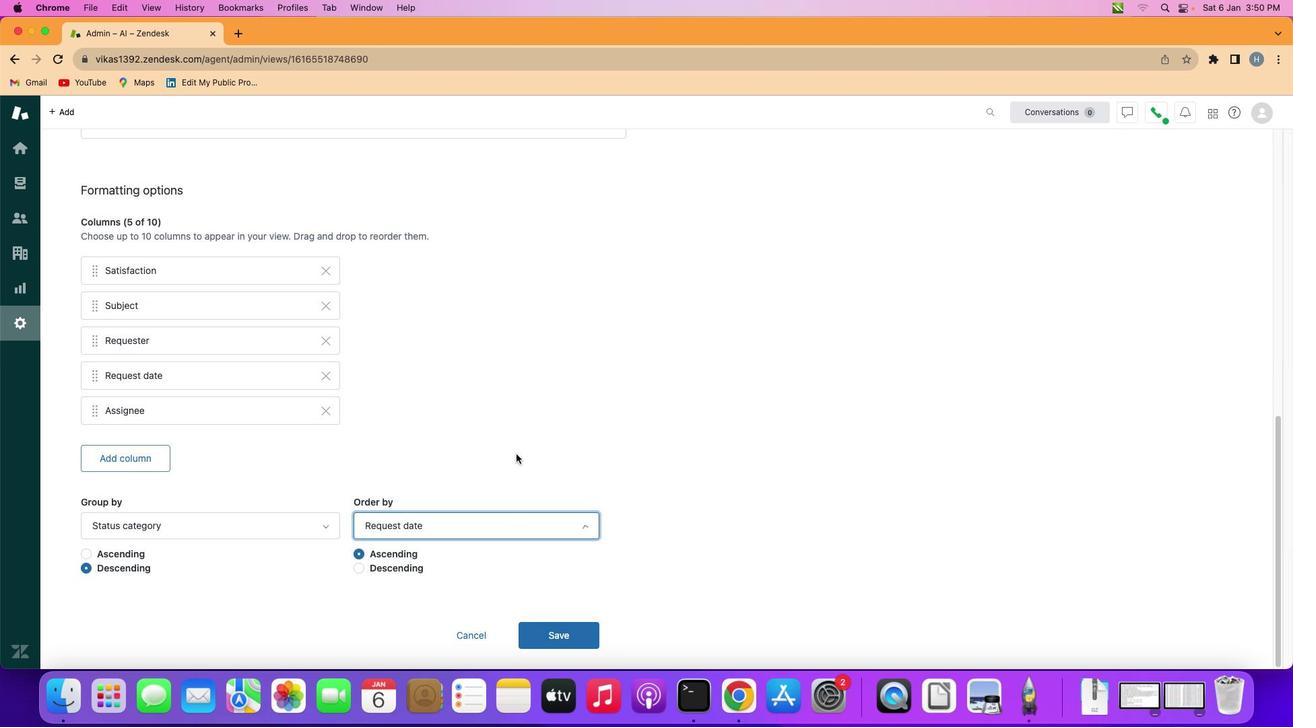 
Action: Mouse pressed left at (521, 449)
Screenshot: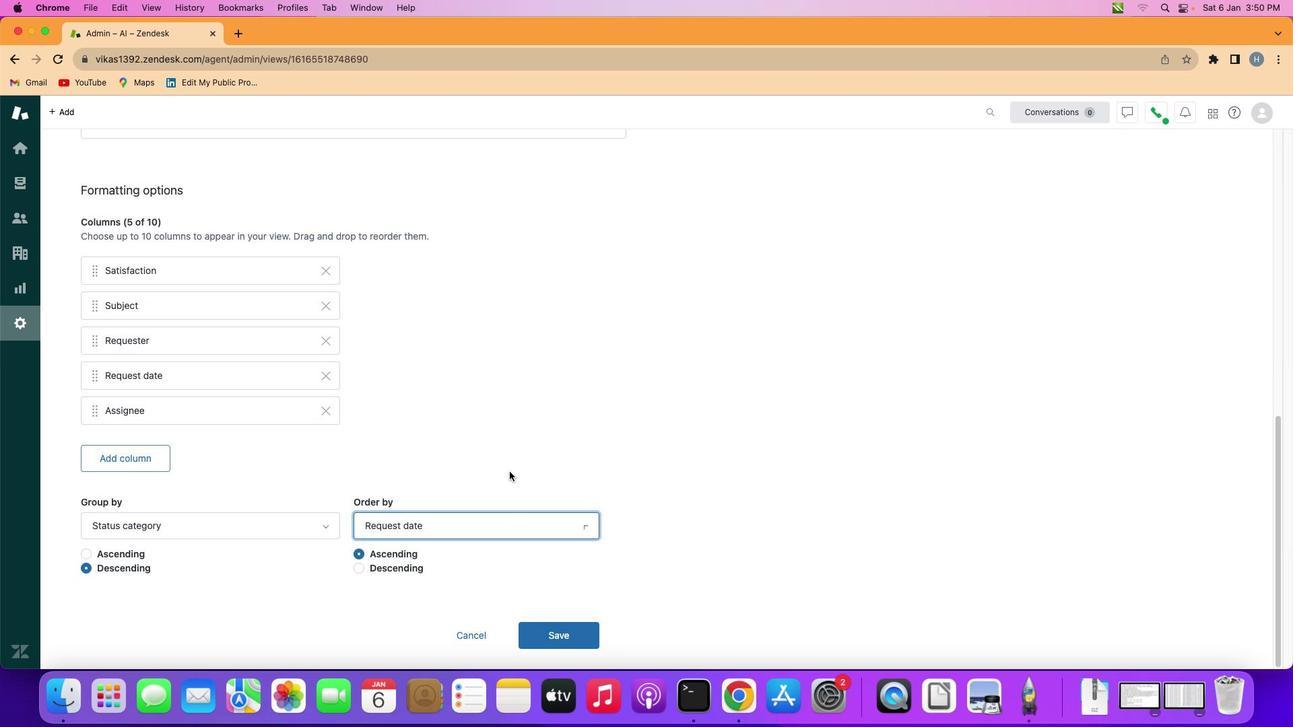 
Action: Mouse moved to (416, 568)
Screenshot: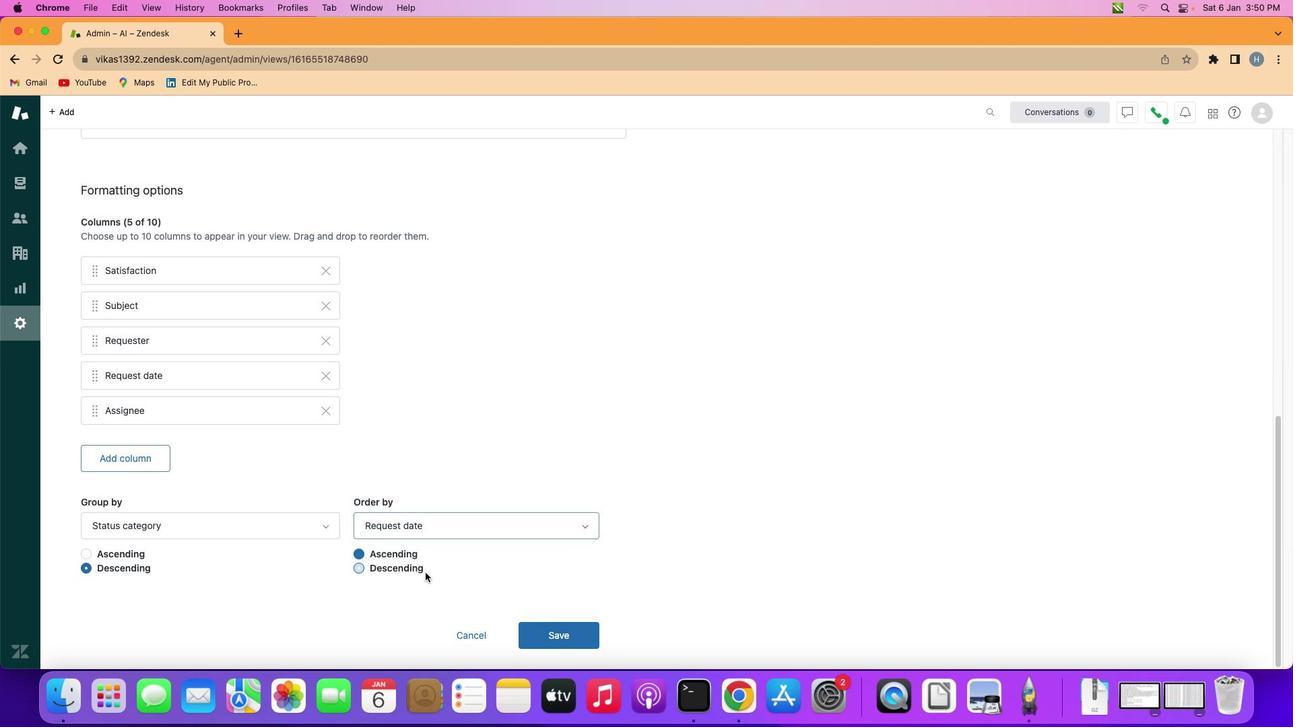 
Action: Mouse pressed left at (416, 568)
Screenshot: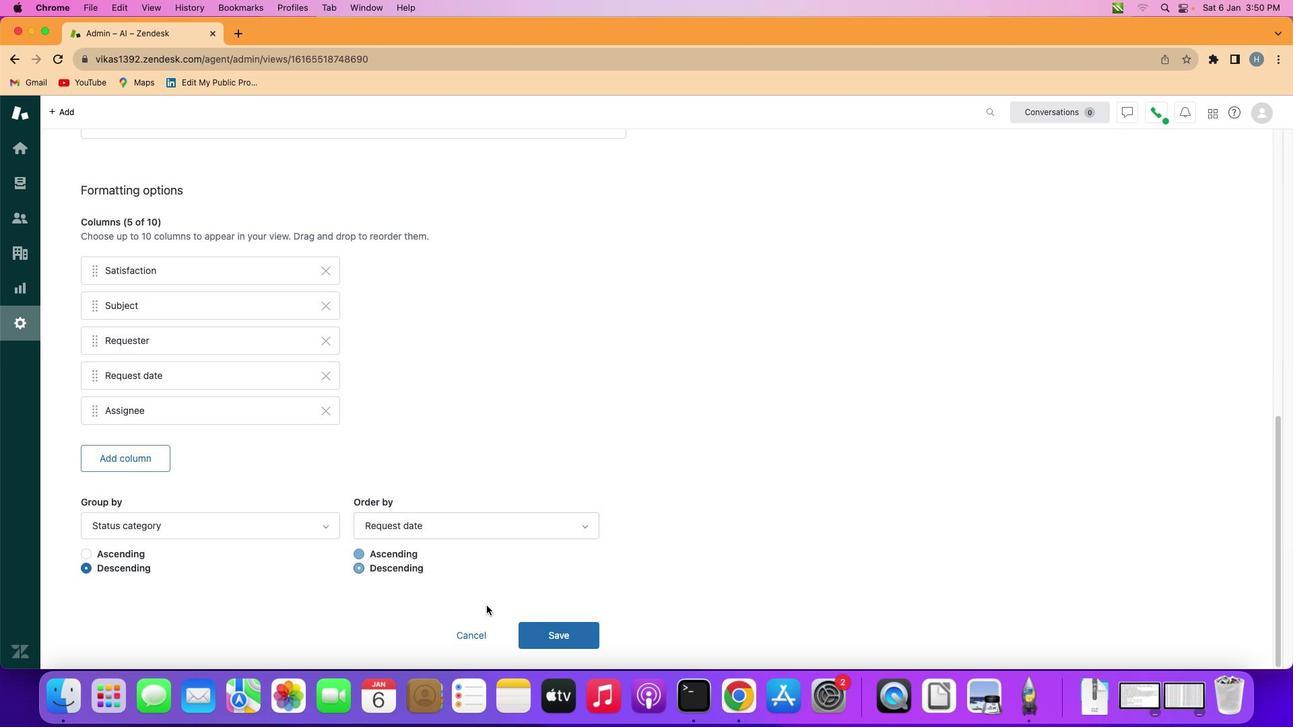 
Action: Mouse moved to (552, 637)
Screenshot: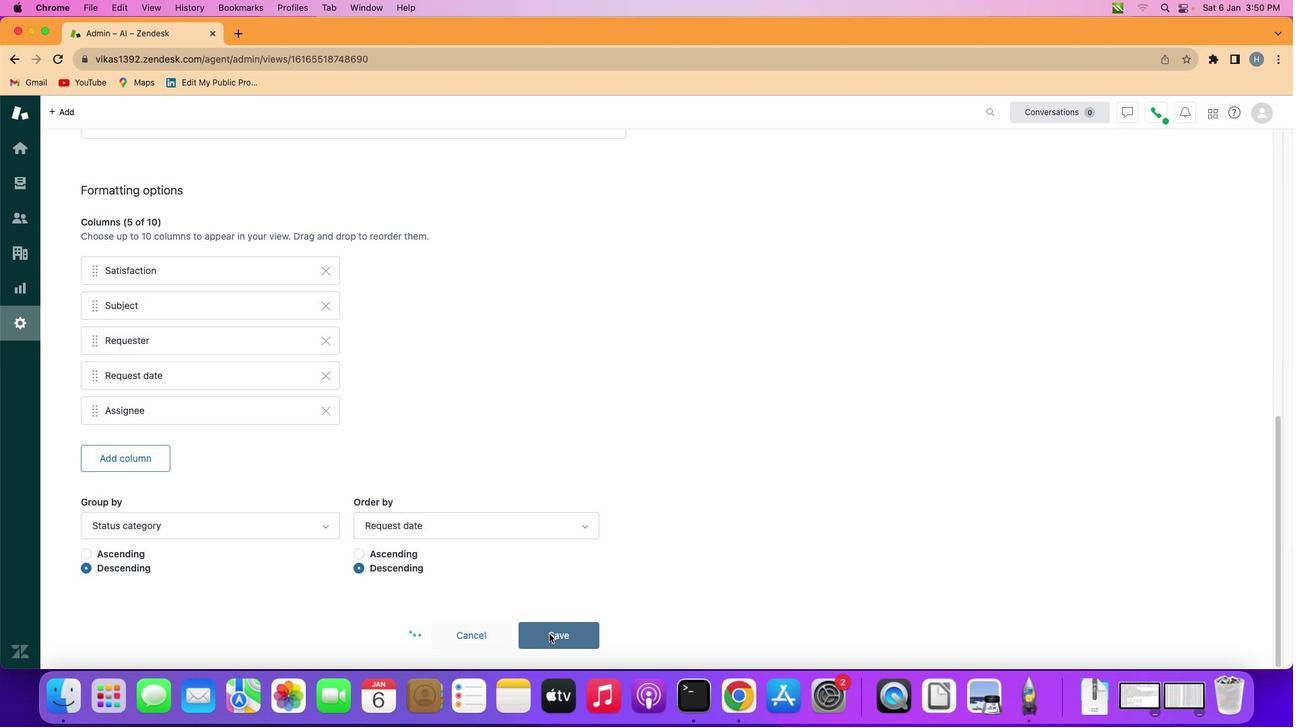 
Action: Mouse pressed left at (552, 637)
Screenshot: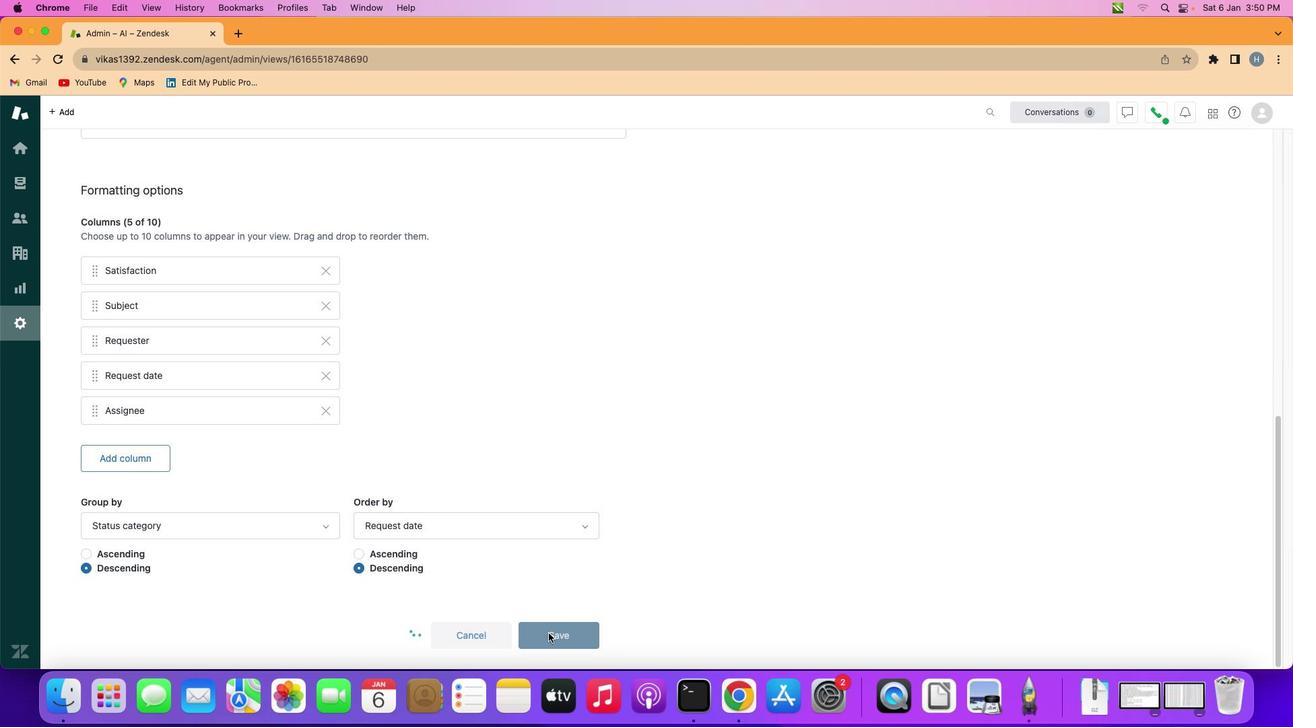
Action: Mouse moved to (520, 428)
Screenshot: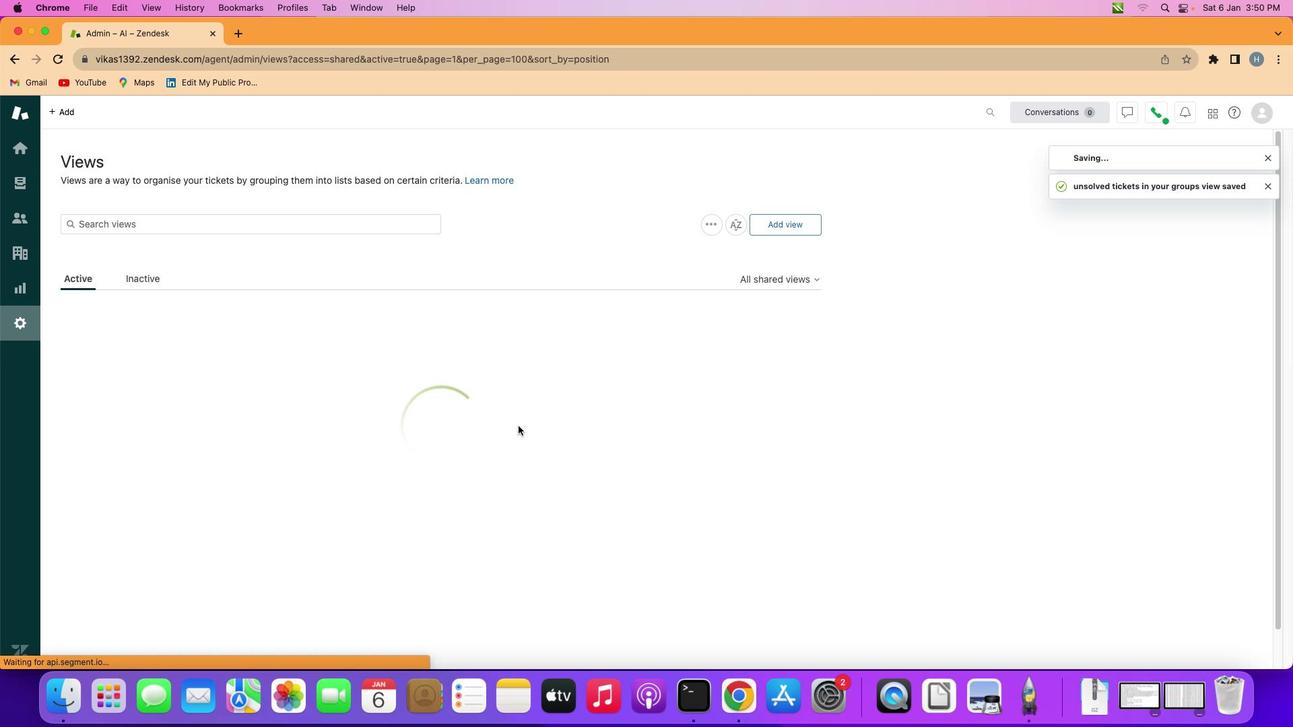 
